 Task: Search round trip flight ticket for 2 adults, 2 infants in seat and 1 infant on lap in first from Lexington: Blue Grass Airport to Laramie: Laramie Regional Airport on 5-3-2023 and return on 5-3-2023. Choice of flights is United. Number of bags: 1 carry on bag and 5 checked bags. Price is upto 30000. Outbound departure time preference is 14:30. Return departure time preference is 23:00.
Action: Mouse moved to (283, 120)
Screenshot: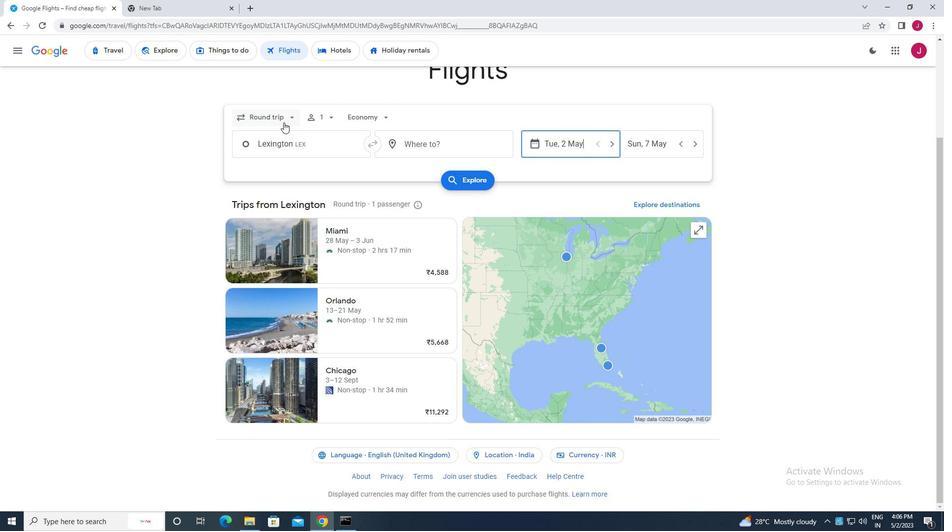 
Action: Mouse pressed left at (283, 120)
Screenshot: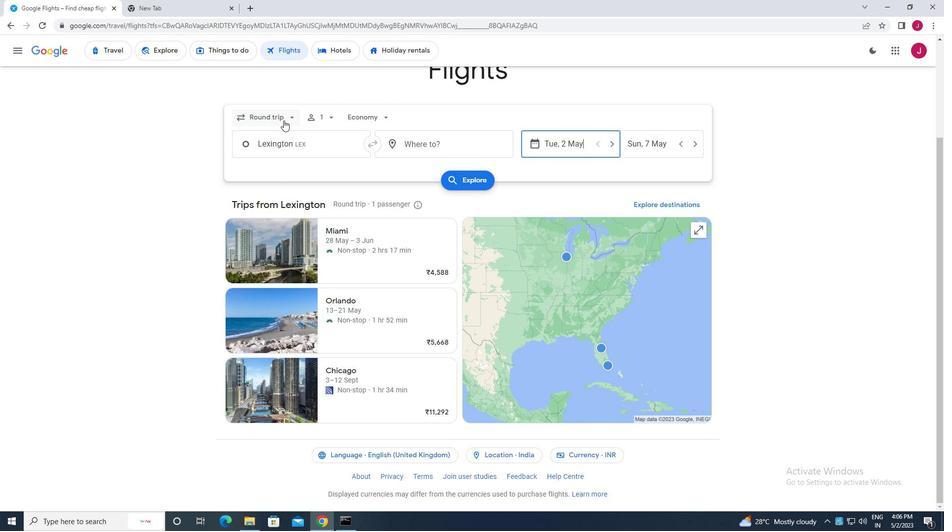 
Action: Mouse moved to (288, 160)
Screenshot: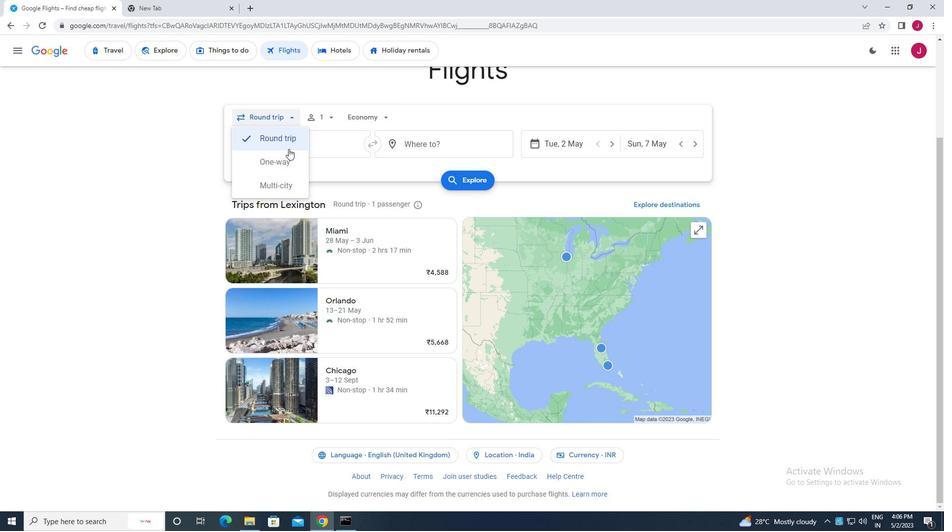 
Action: Mouse pressed left at (288, 160)
Screenshot: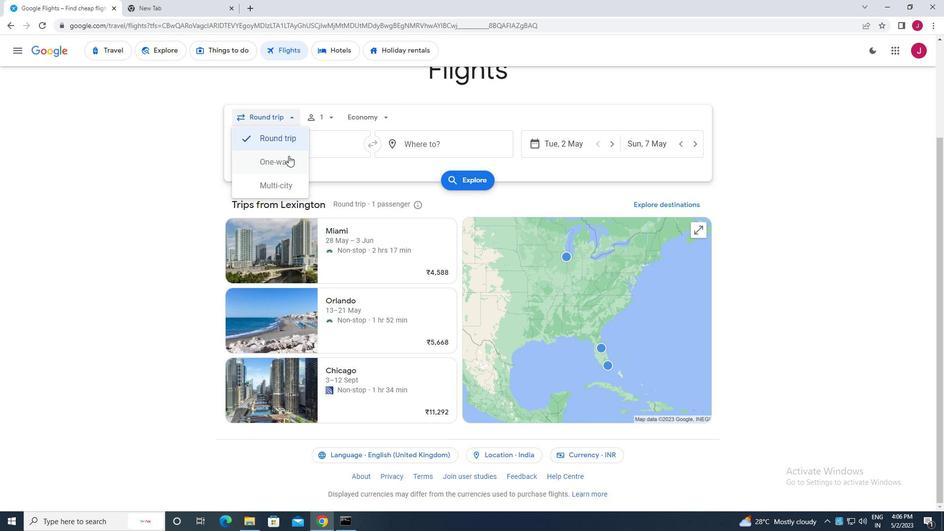 
Action: Mouse moved to (324, 117)
Screenshot: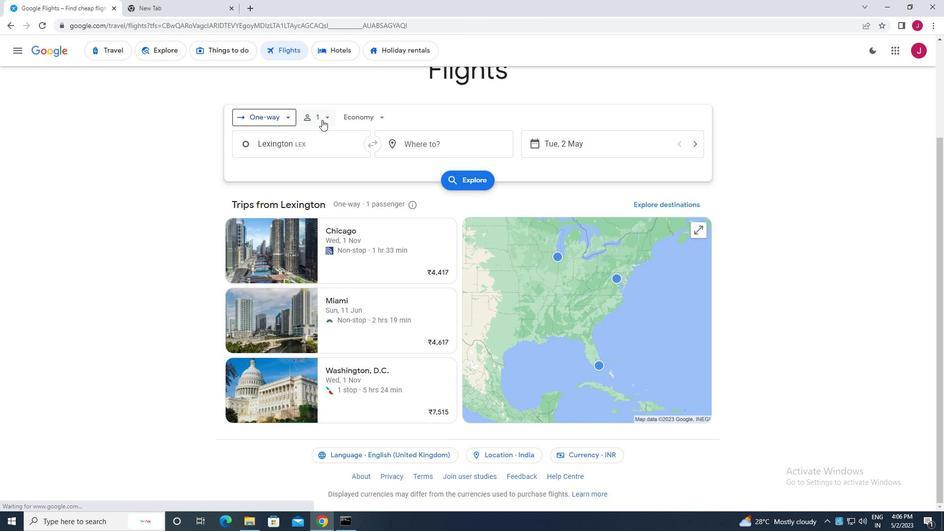 
Action: Mouse pressed left at (324, 117)
Screenshot: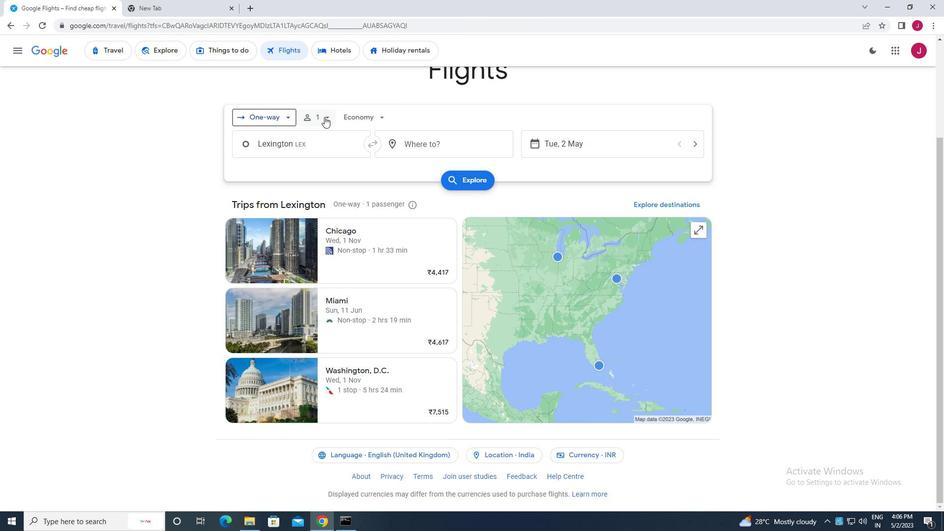 
Action: Mouse moved to (288, 120)
Screenshot: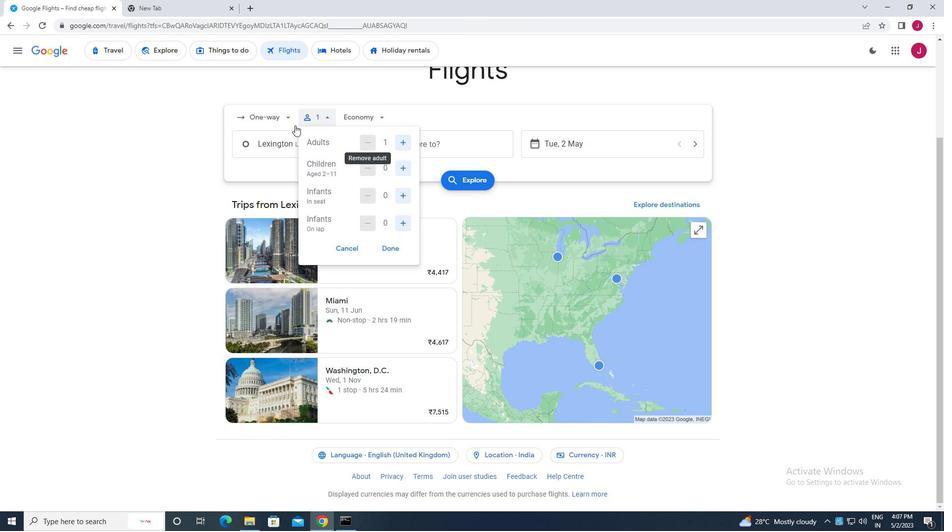 
Action: Mouse pressed left at (288, 120)
Screenshot: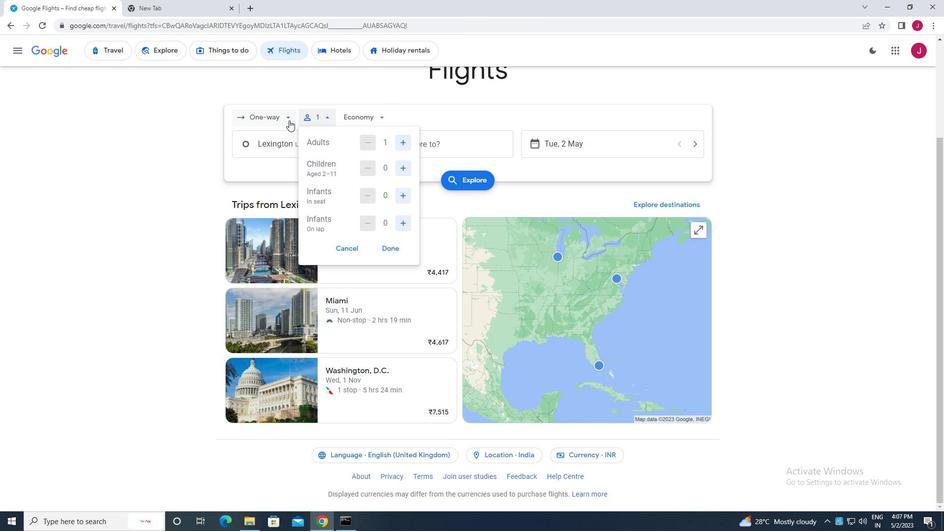 
Action: Mouse moved to (294, 136)
Screenshot: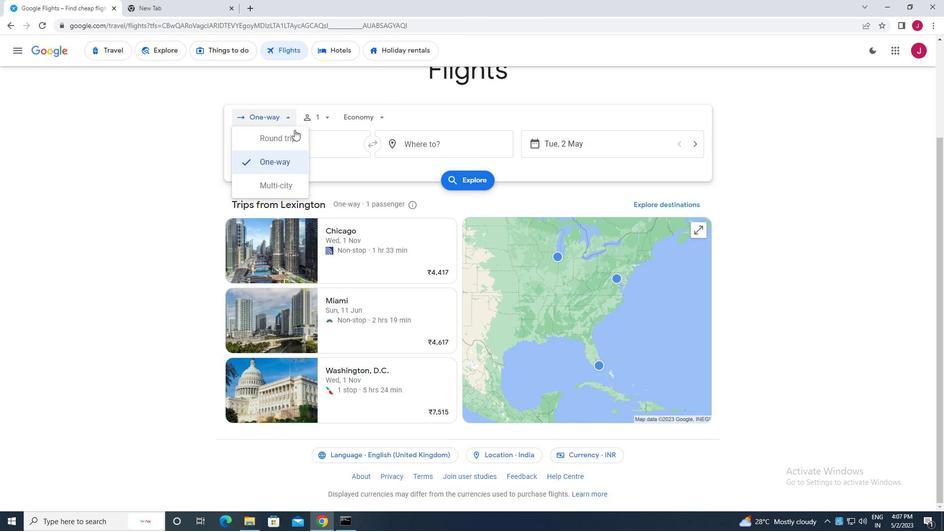 
Action: Mouse pressed left at (294, 136)
Screenshot: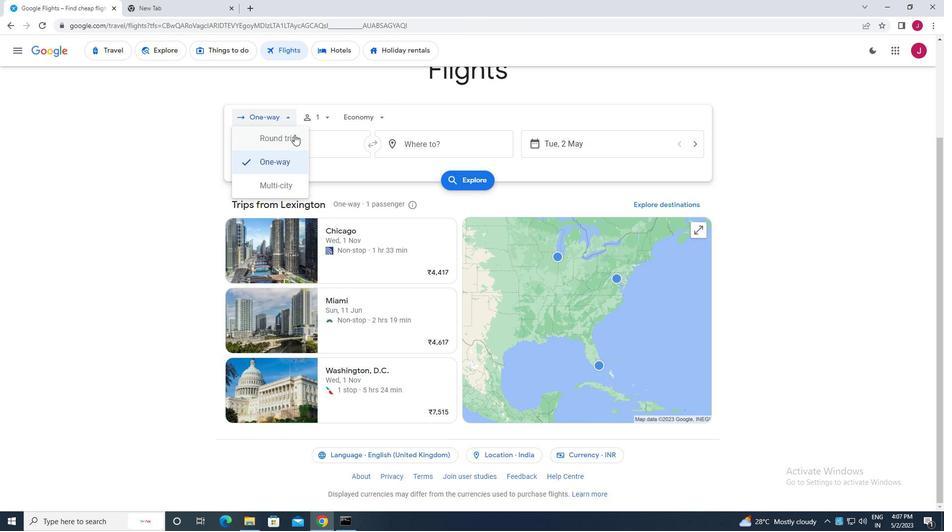 
Action: Mouse moved to (327, 117)
Screenshot: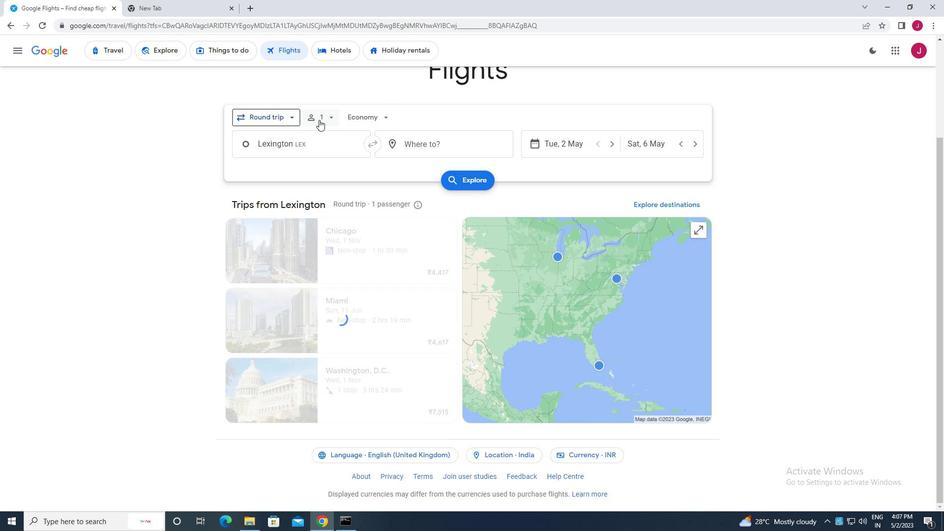 
Action: Mouse pressed left at (327, 117)
Screenshot: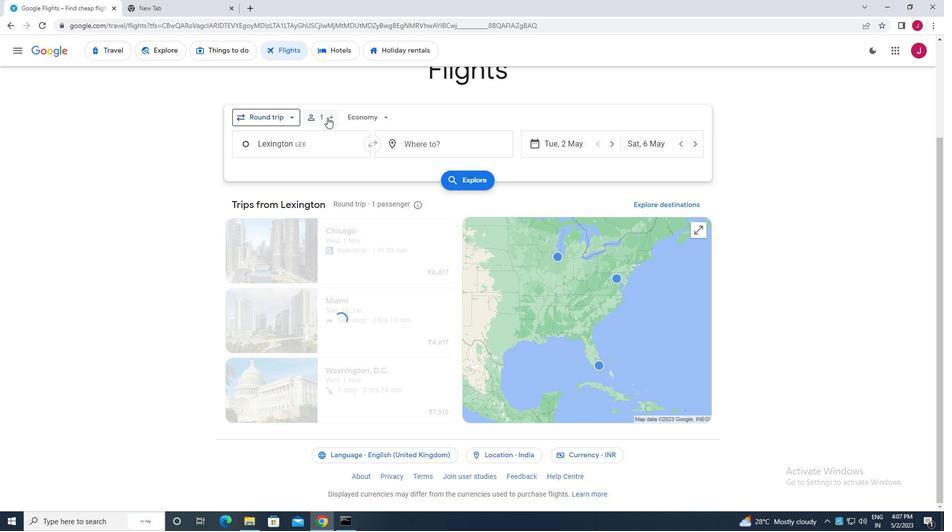 
Action: Mouse moved to (408, 146)
Screenshot: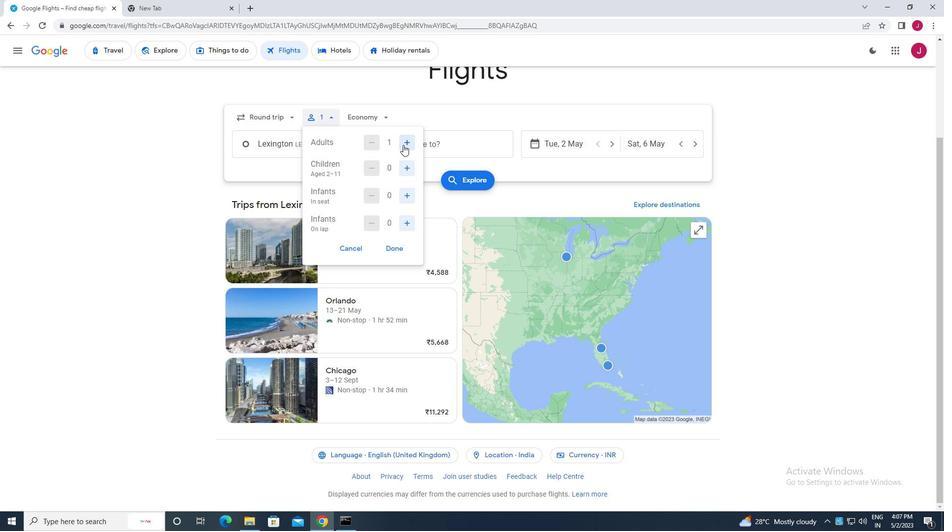 
Action: Mouse pressed left at (408, 146)
Screenshot: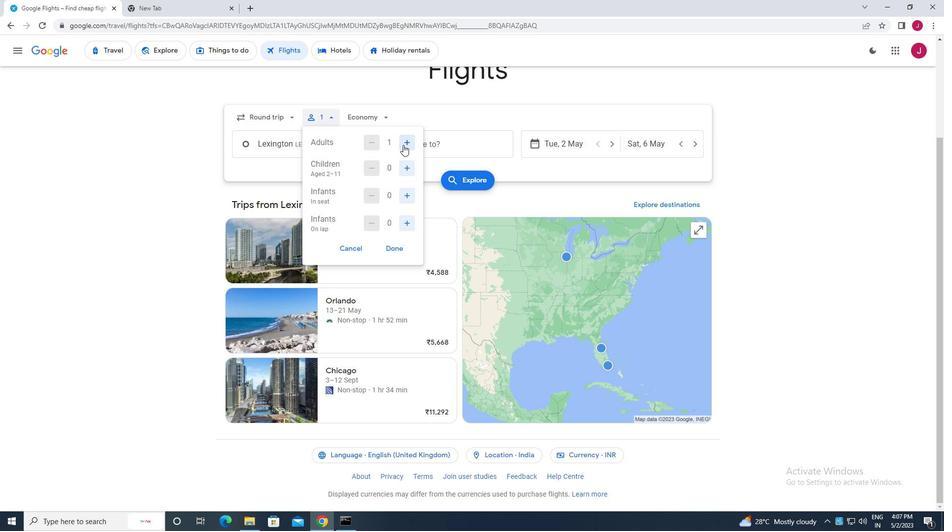 
Action: Mouse moved to (410, 174)
Screenshot: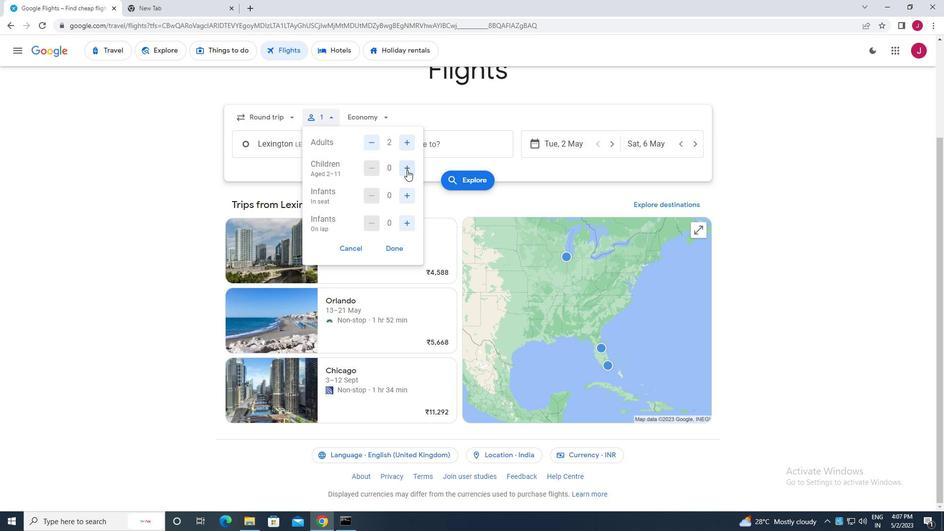 
Action: Mouse pressed left at (410, 174)
Screenshot: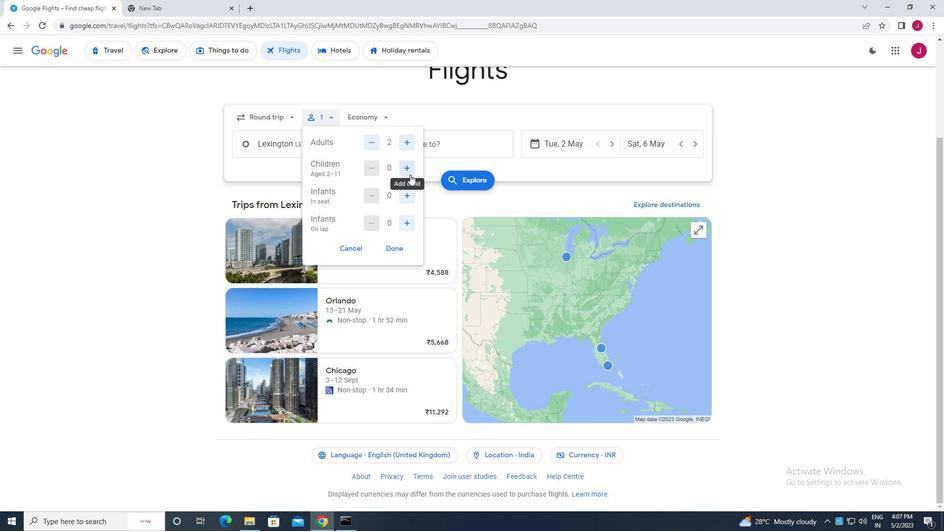 
Action: Mouse moved to (372, 169)
Screenshot: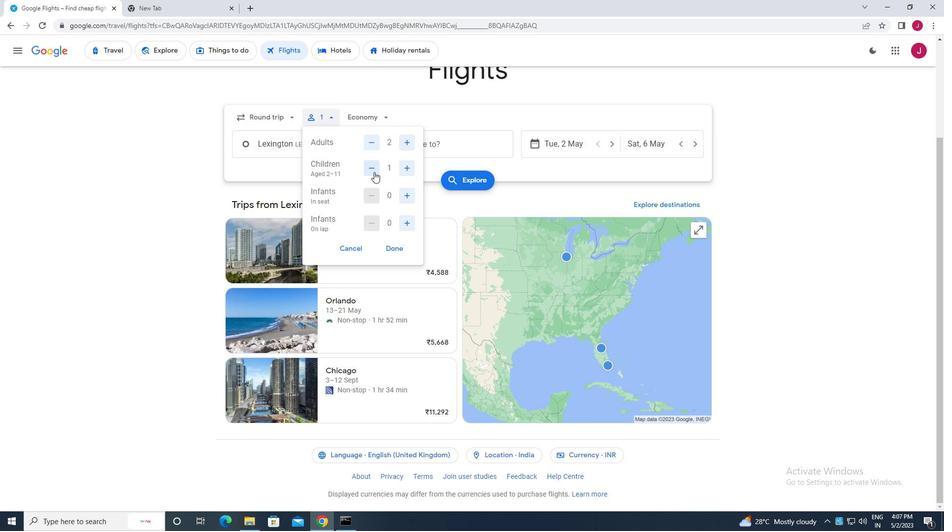 
Action: Mouse pressed left at (372, 169)
Screenshot: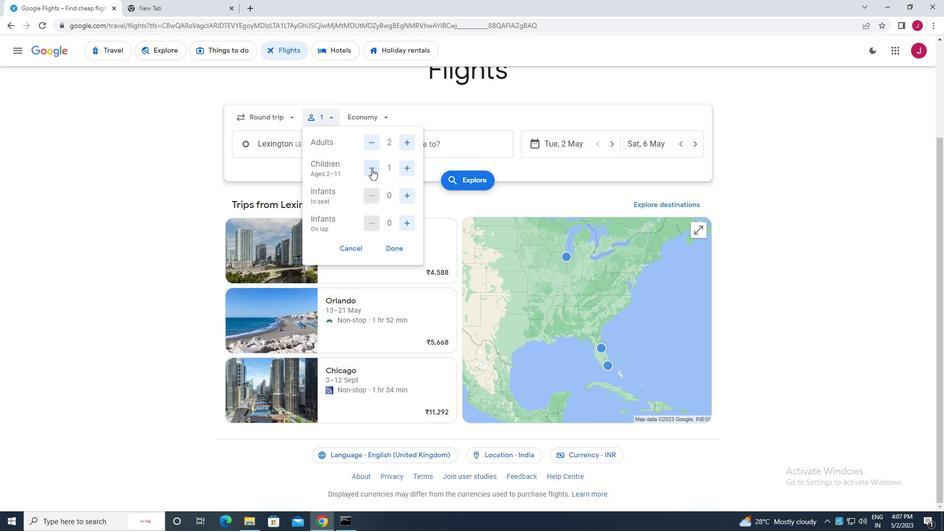 
Action: Mouse moved to (405, 192)
Screenshot: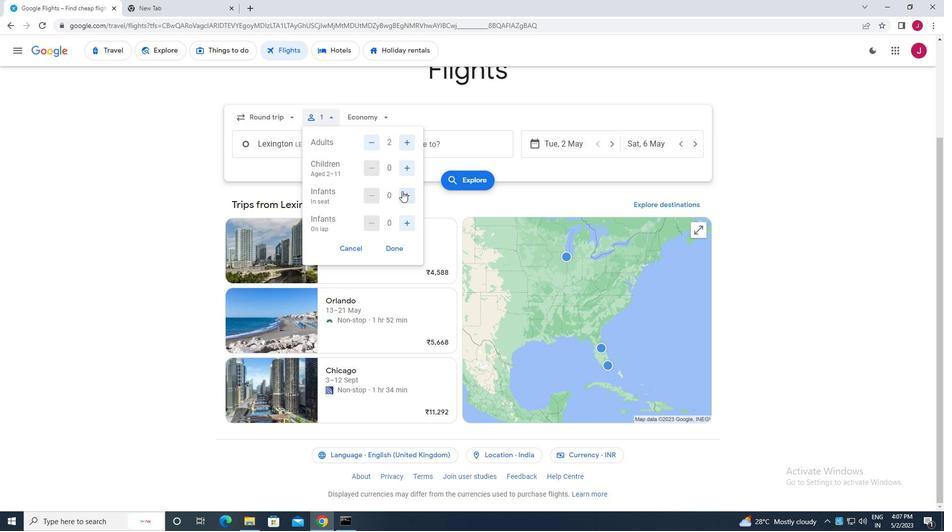 
Action: Mouse pressed left at (405, 192)
Screenshot: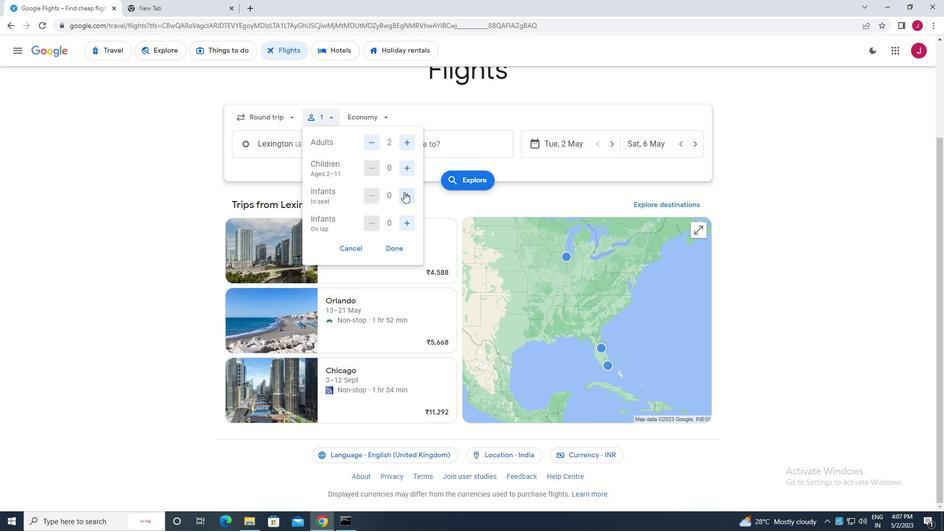 
Action: Mouse pressed left at (405, 192)
Screenshot: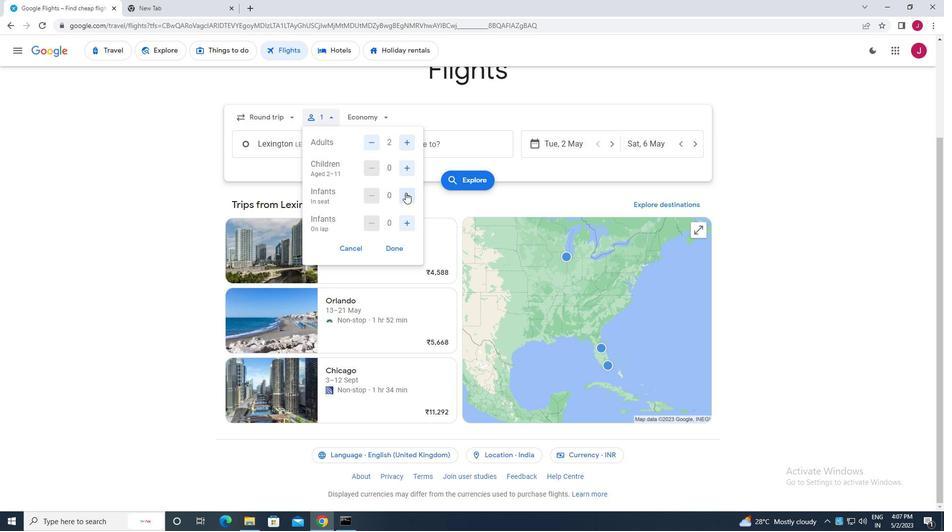 
Action: Mouse moved to (405, 221)
Screenshot: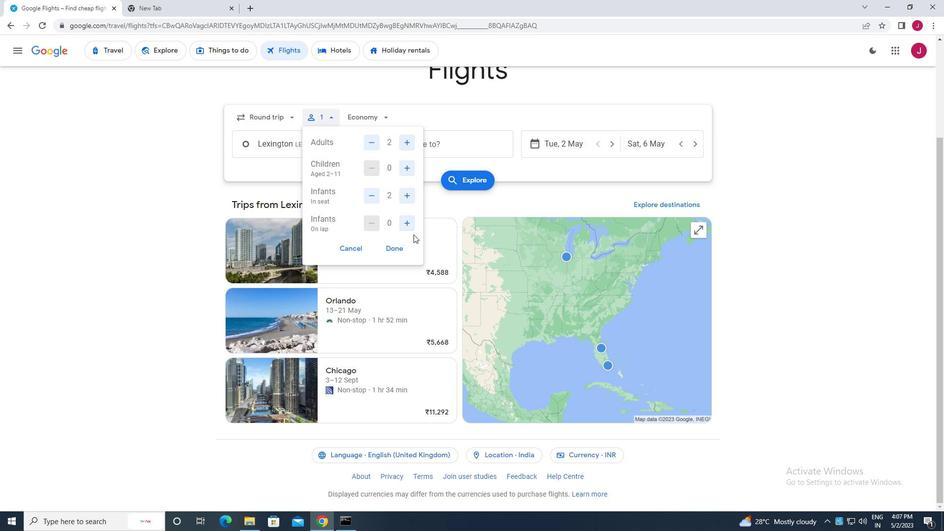 
Action: Mouse pressed left at (405, 221)
Screenshot: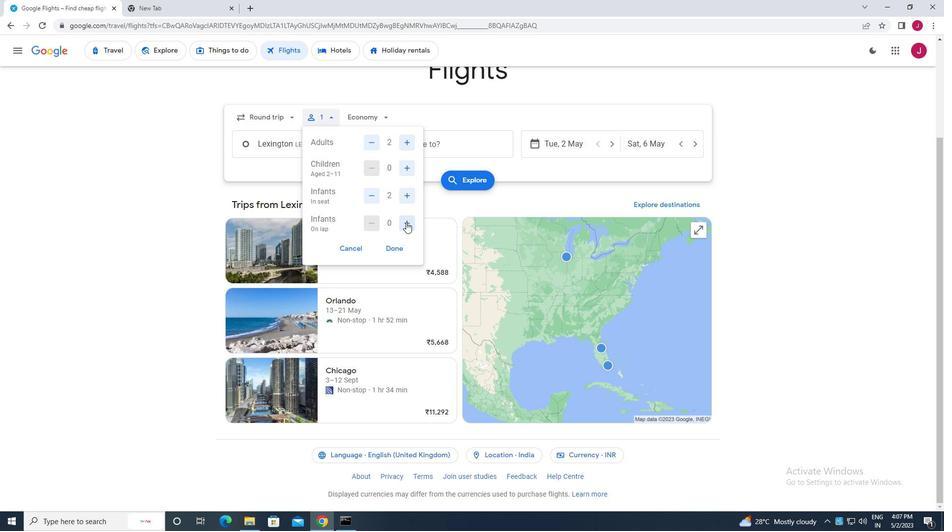 
Action: Mouse moved to (395, 249)
Screenshot: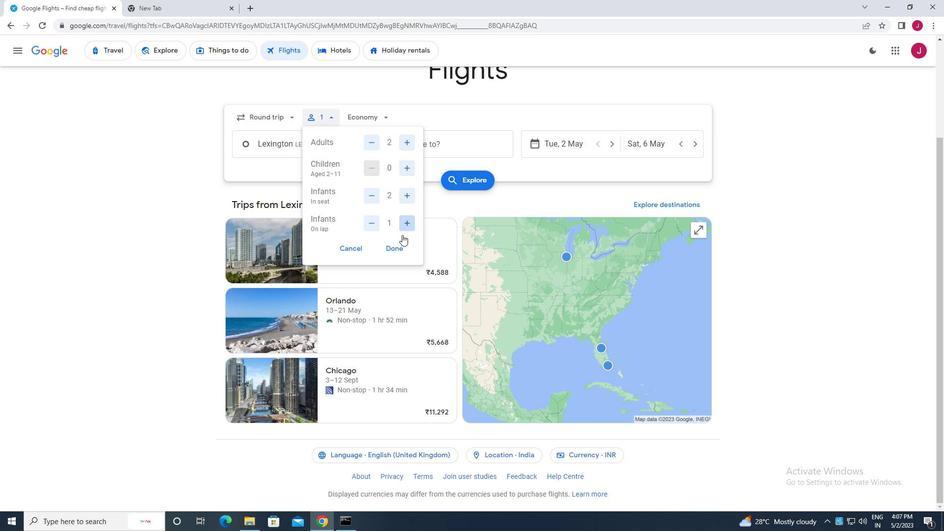 
Action: Mouse pressed left at (395, 249)
Screenshot: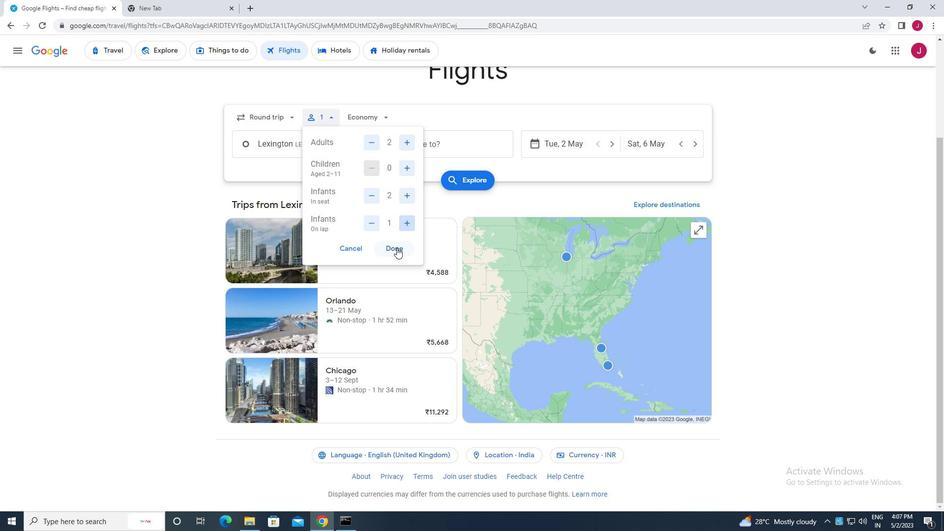 
Action: Mouse moved to (380, 120)
Screenshot: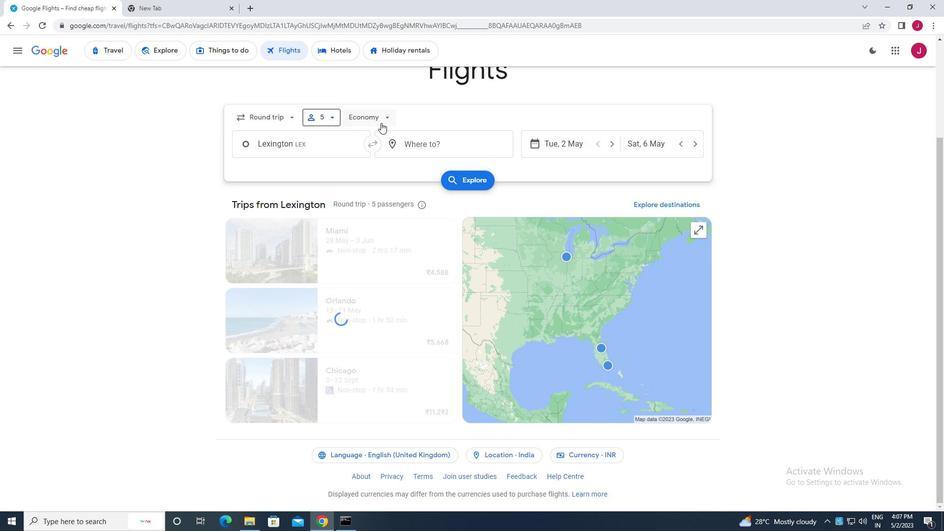 
Action: Mouse pressed left at (380, 120)
Screenshot: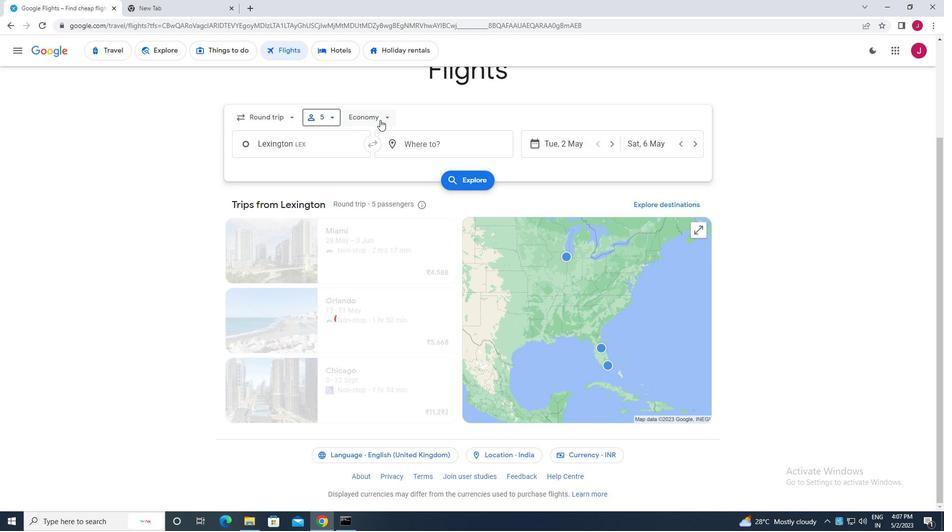 
Action: Mouse moved to (379, 214)
Screenshot: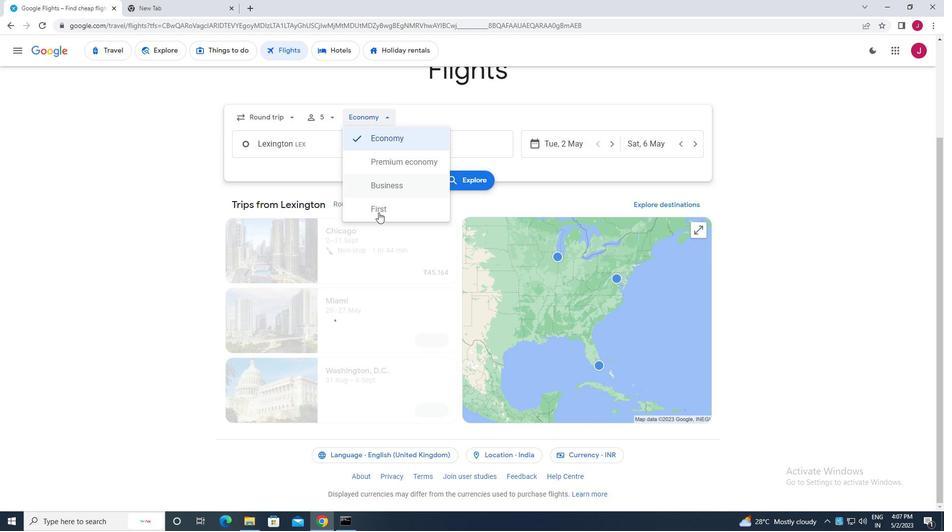 
Action: Mouse pressed left at (379, 214)
Screenshot: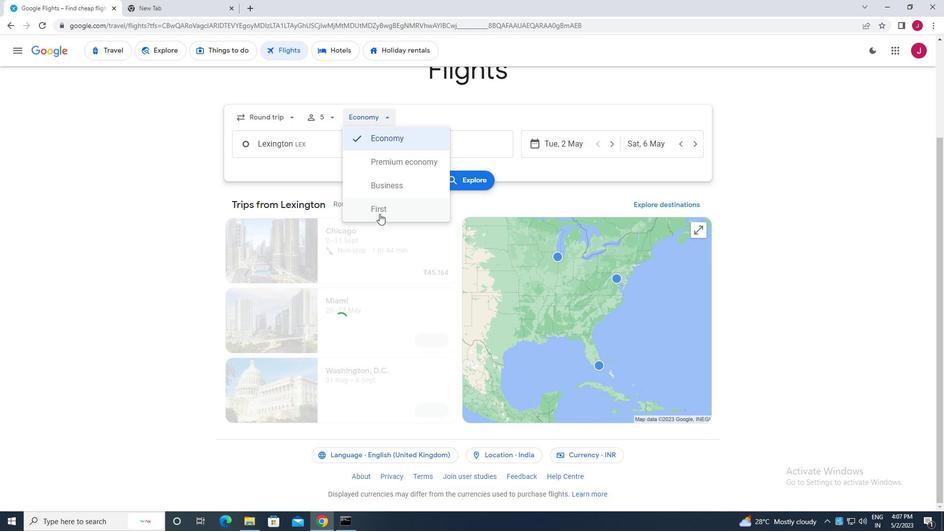 
Action: Mouse moved to (331, 146)
Screenshot: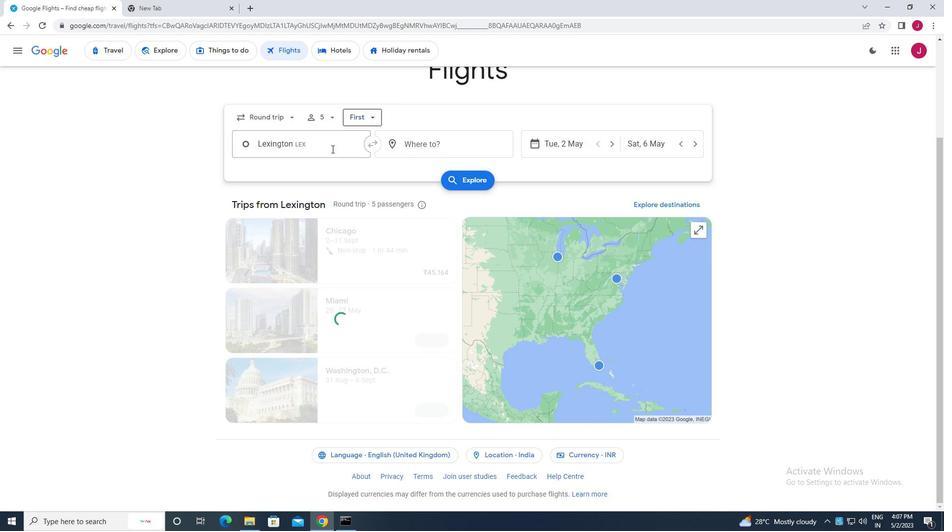 
Action: Mouse pressed left at (331, 146)
Screenshot: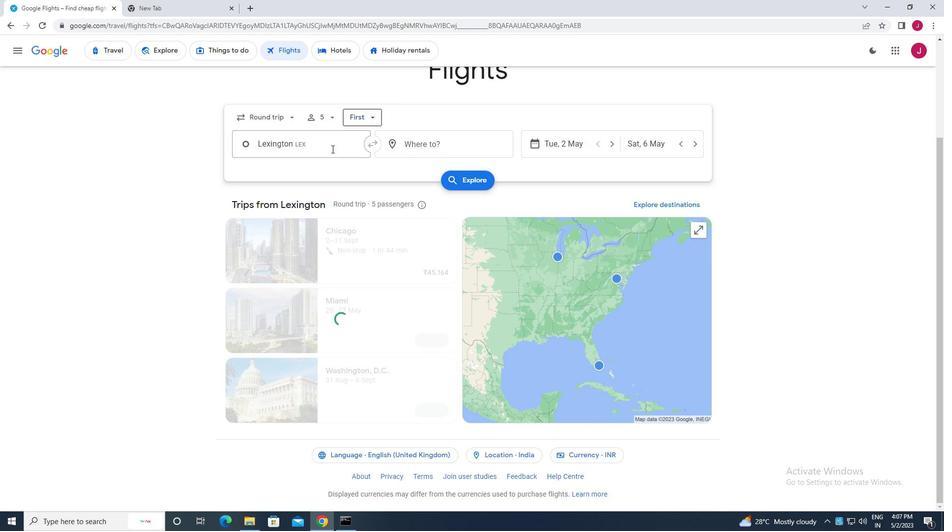 
Action: Key pressed lexington
Screenshot: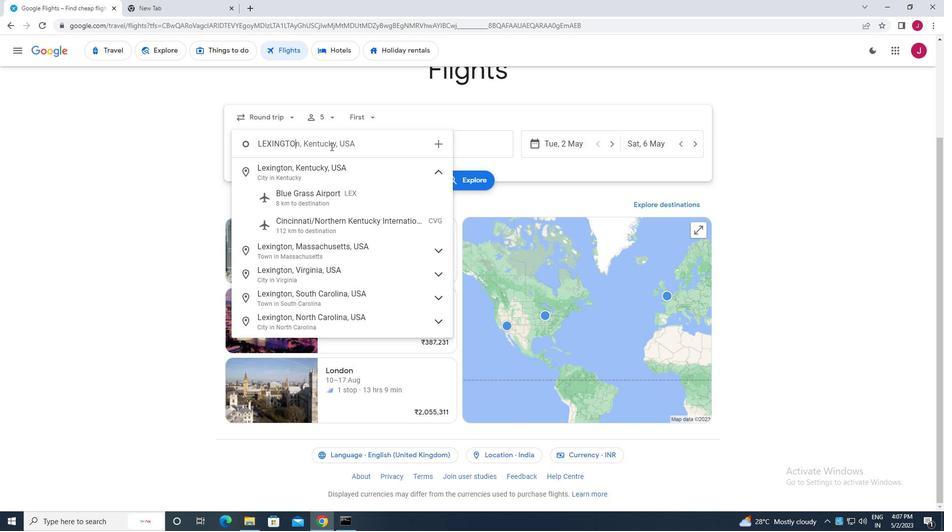 
Action: Mouse moved to (335, 194)
Screenshot: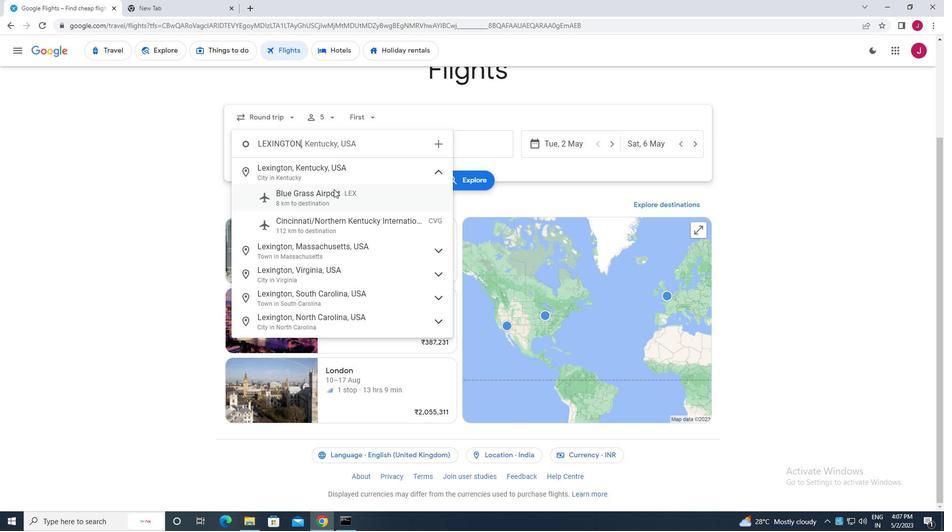 
Action: Mouse pressed left at (335, 194)
Screenshot: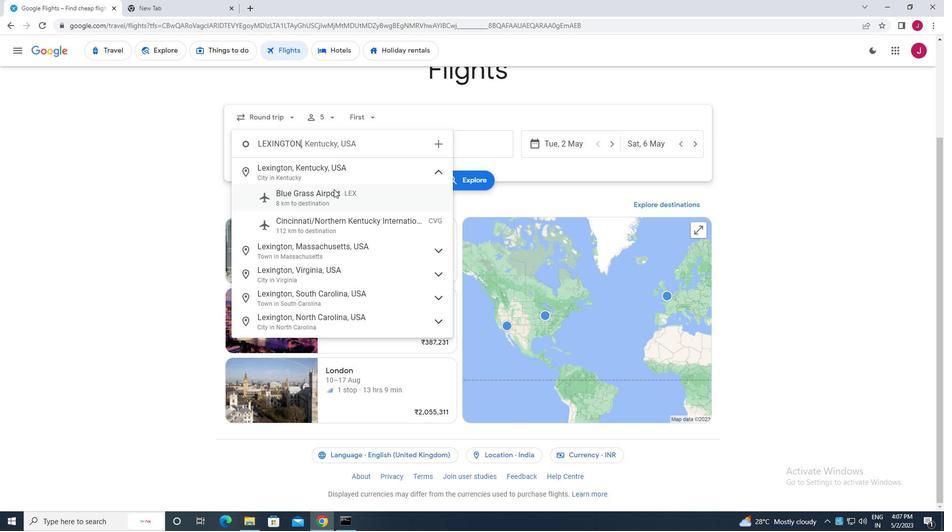 
Action: Mouse moved to (464, 144)
Screenshot: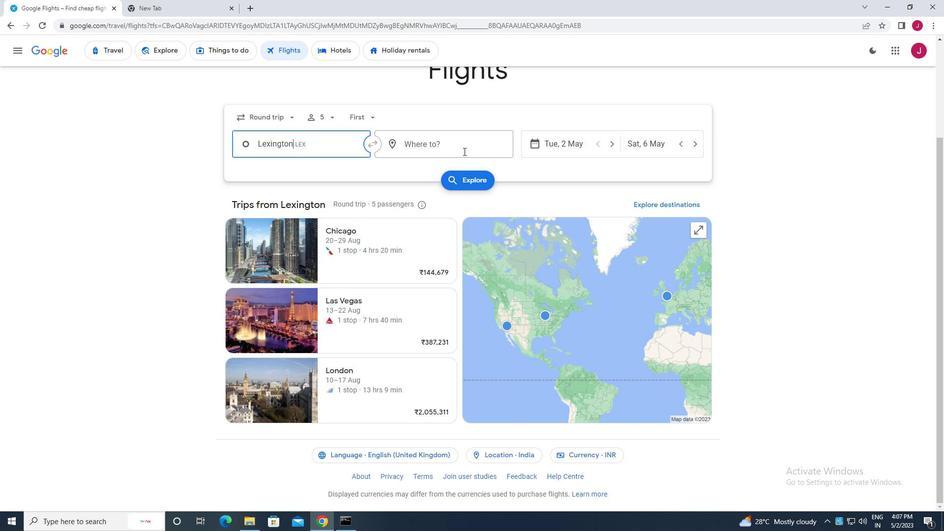 
Action: Mouse pressed left at (464, 144)
Screenshot: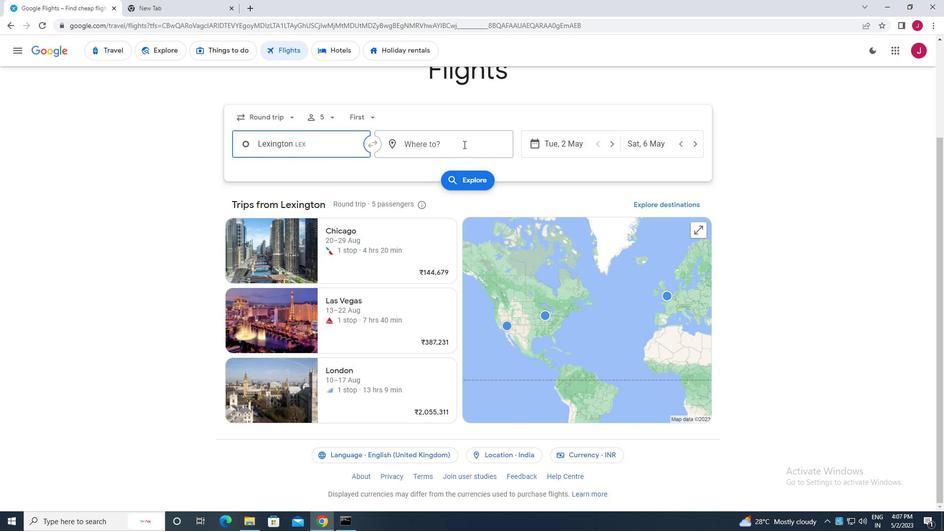 
Action: Key pressed laram
Screenshot: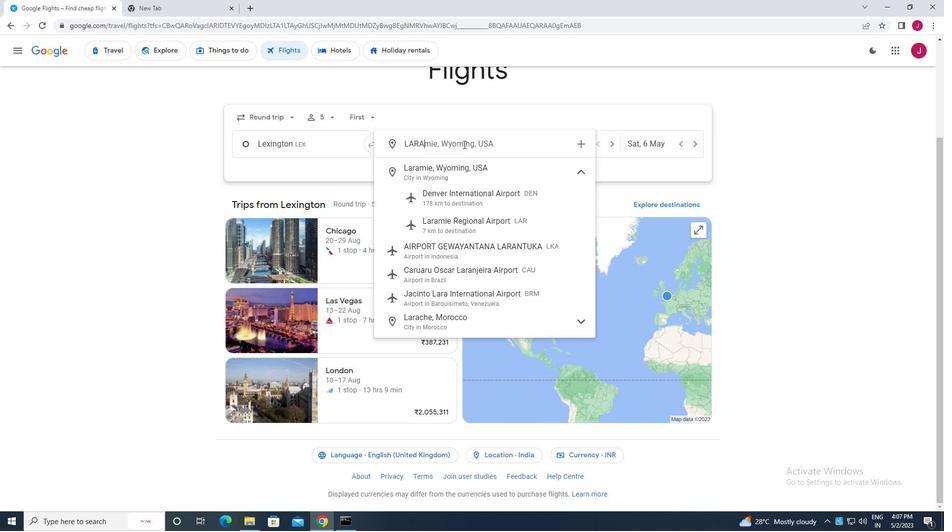 
Action: Mouse moved to (478, 223)
Screenshot: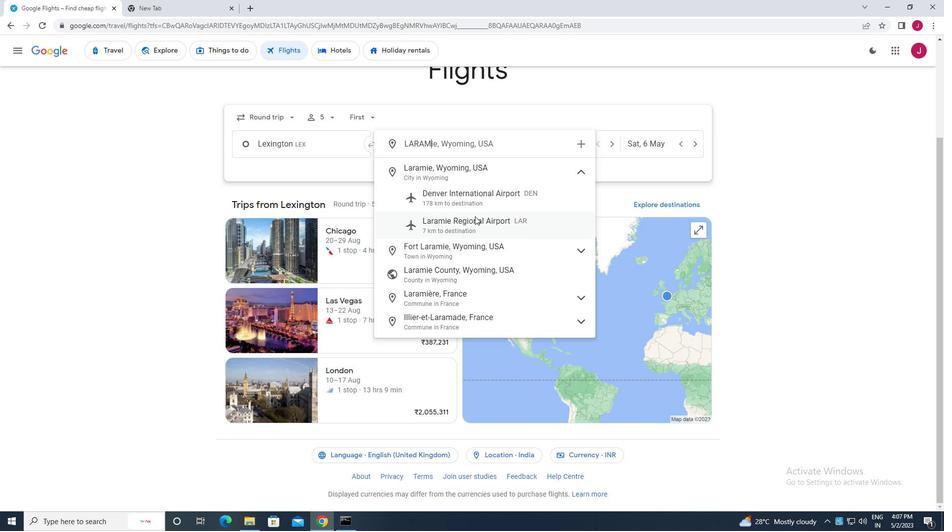 
Action: Mouse pressed left at (478, 223)
Screenshot: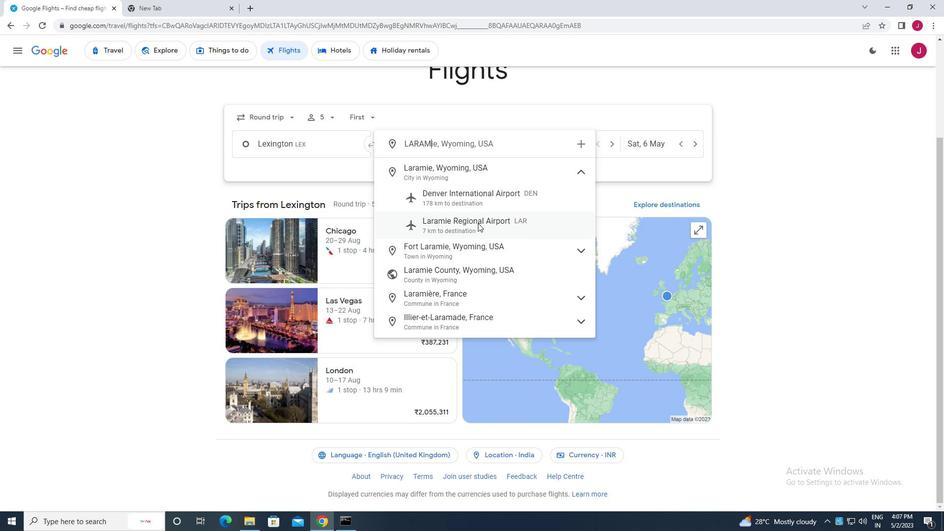 
Action: Mouse moved to (561, 149)
Screenshot: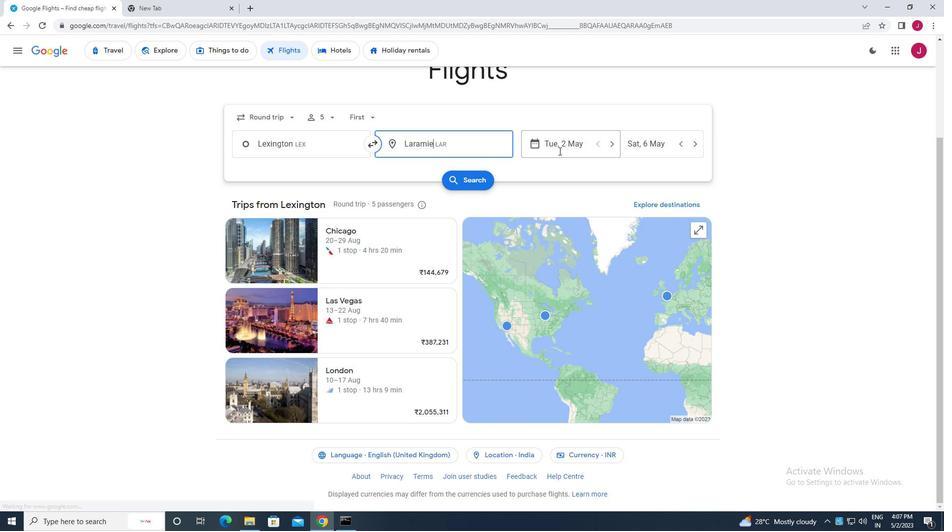 
Action: Mouse pressed left at (561, 149)
Screenshot: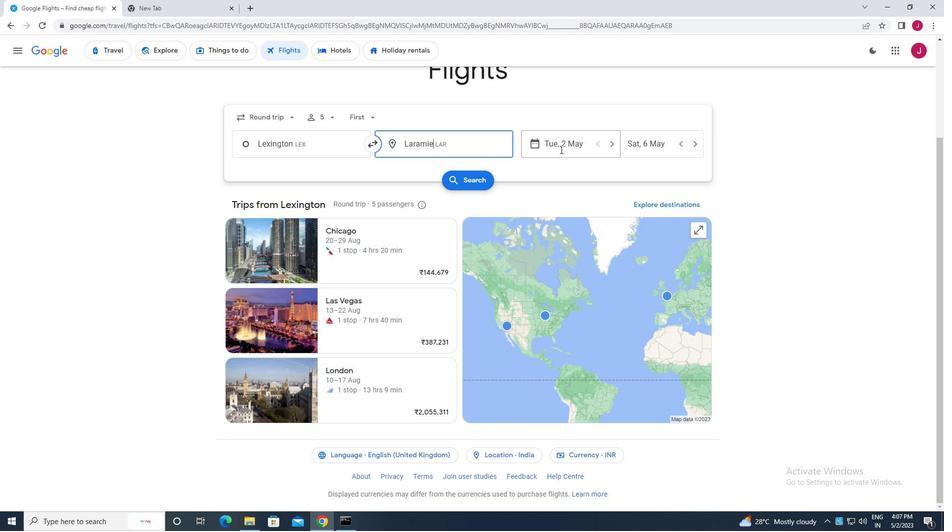 
Action: Mouse moved to (426, 219)
Screenshot: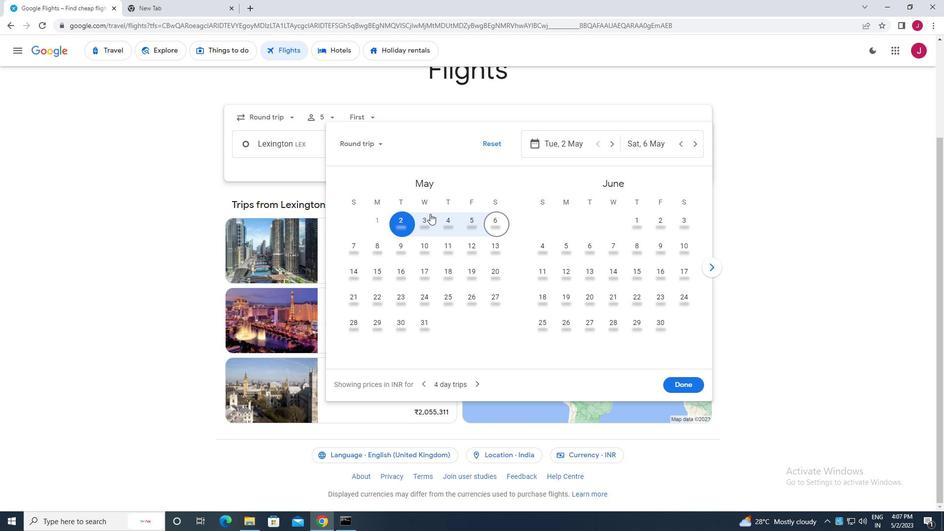 
Action: Mouse pressed left at (426, 219)
Screenshot: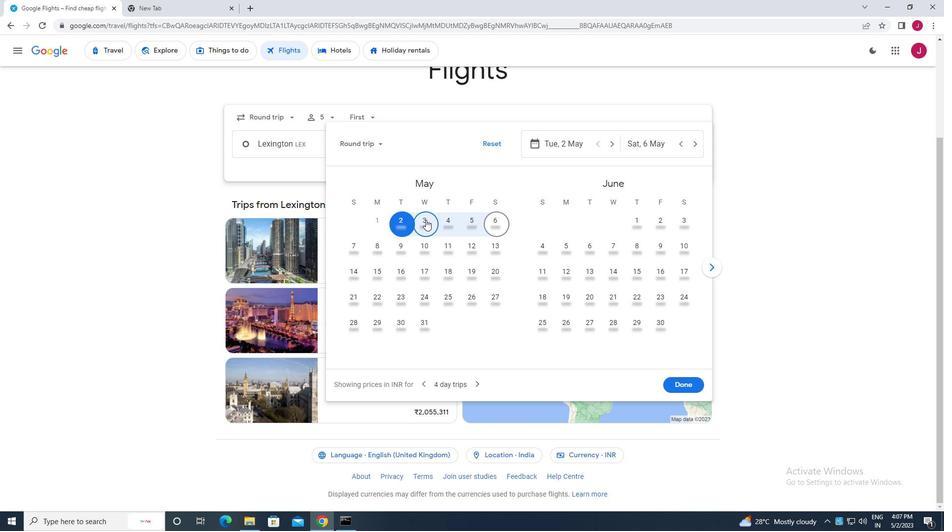 
Action: Mouse pressed left at (426, 219)
Screenshot: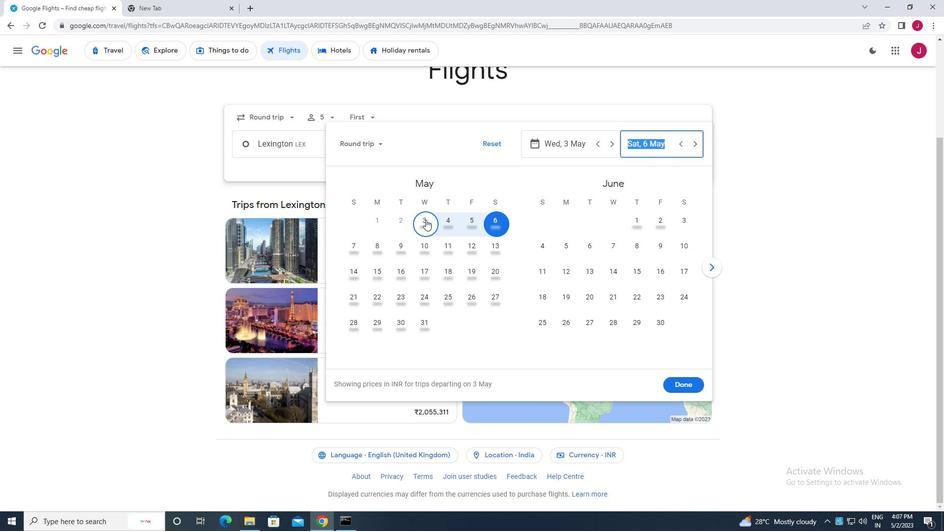 
Action: Mouse moved to (682, 387)
Screenshot: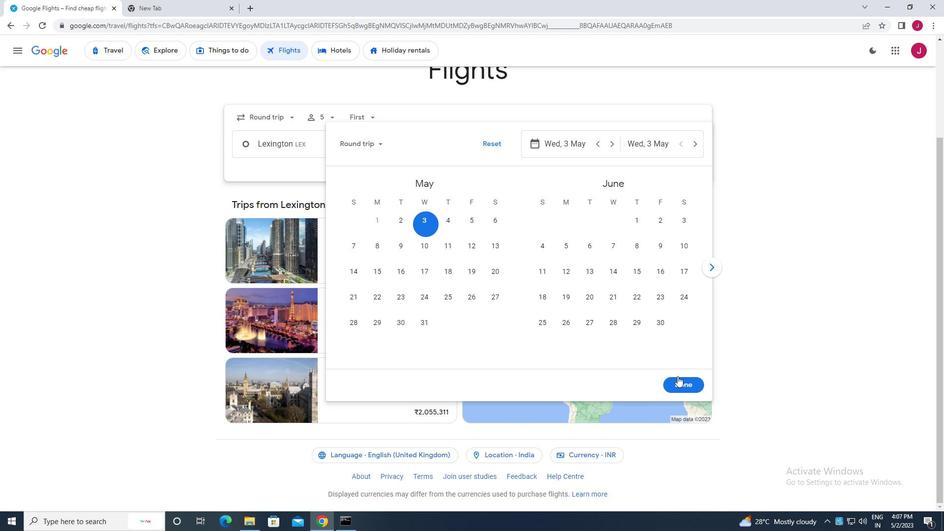 
Action: Mouse pressed left at (682, 387)
Screenshot: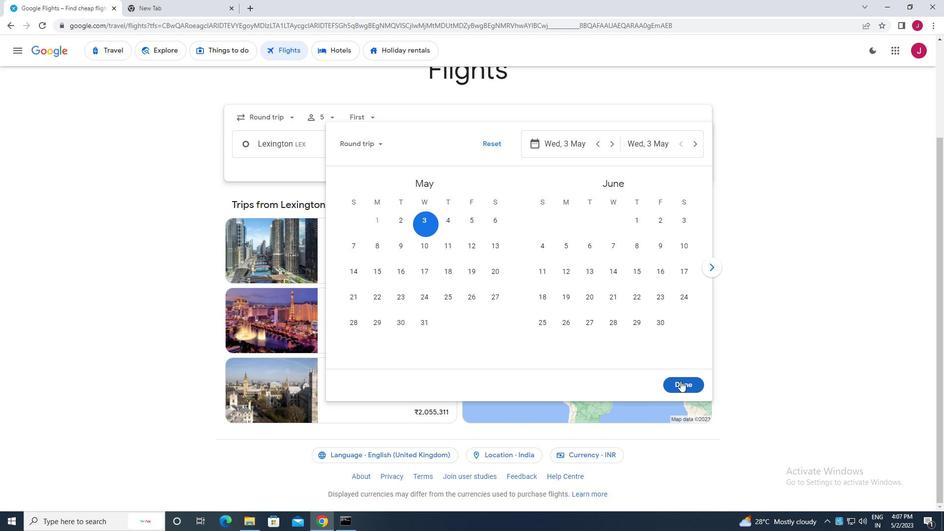 
Action: Mouse moved to (484, 181)
Screenshot: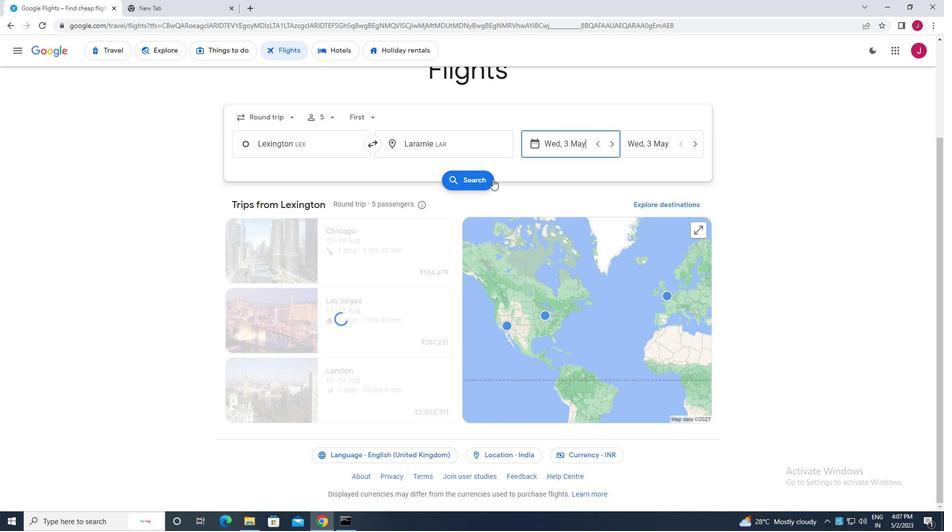 
Action: Mouse pressed left at (484, 181)
Screenshot: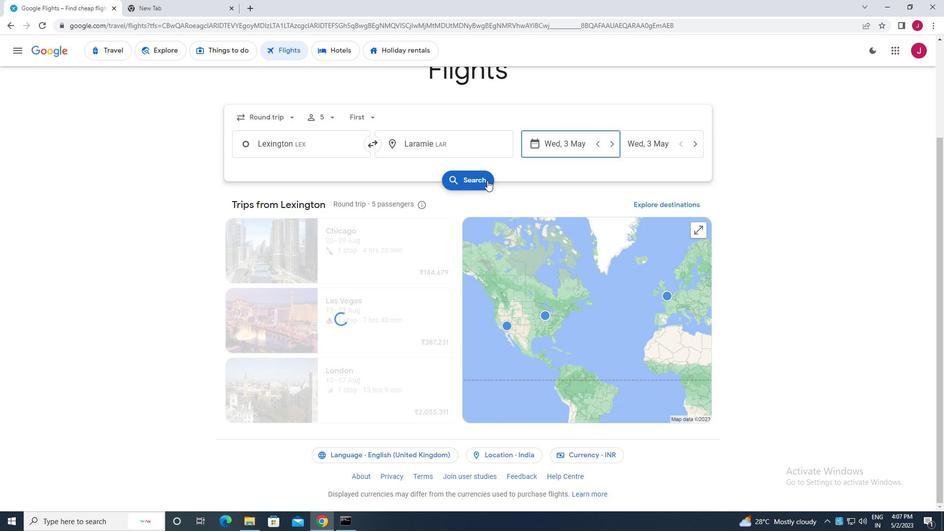 
Action: Mouse moved to (257, 140)
Screenshot: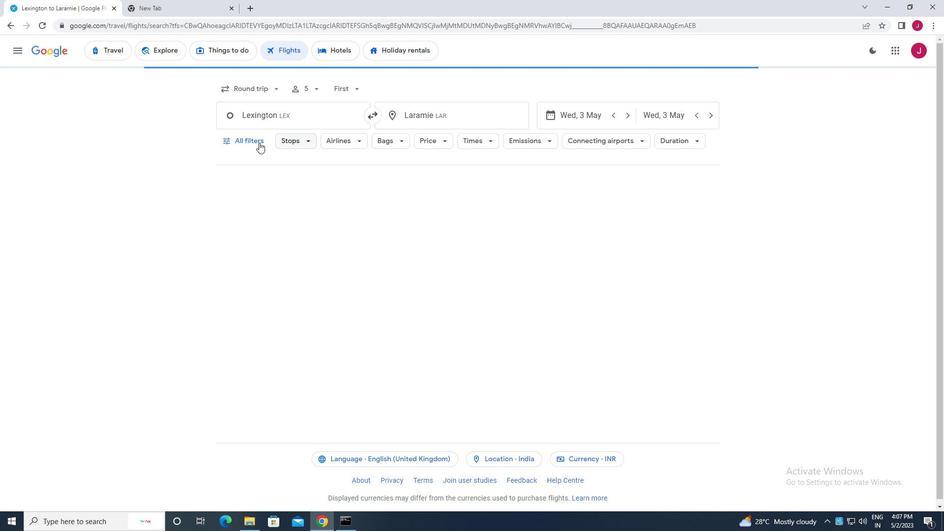 
Action: Mouse pressed left at (257, 140)
Screenshot: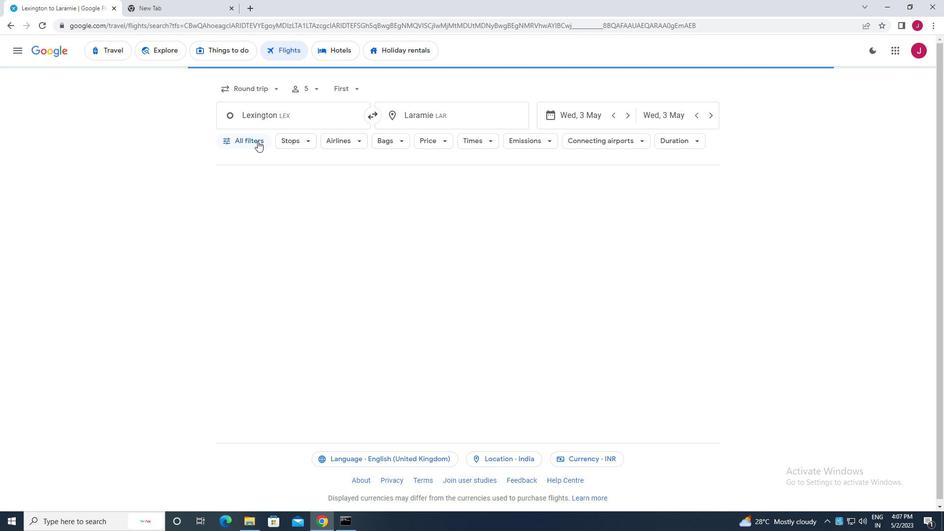 
Action: Mouse moved to (300, 236)
Screenshot: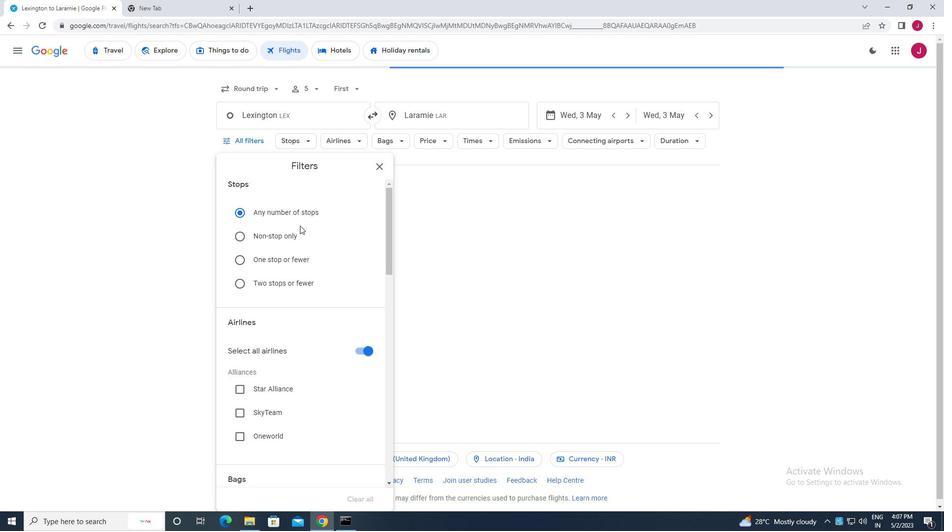 
Action: Mouse scrolled (300, 236) with delta (0, 0)
Screenshot: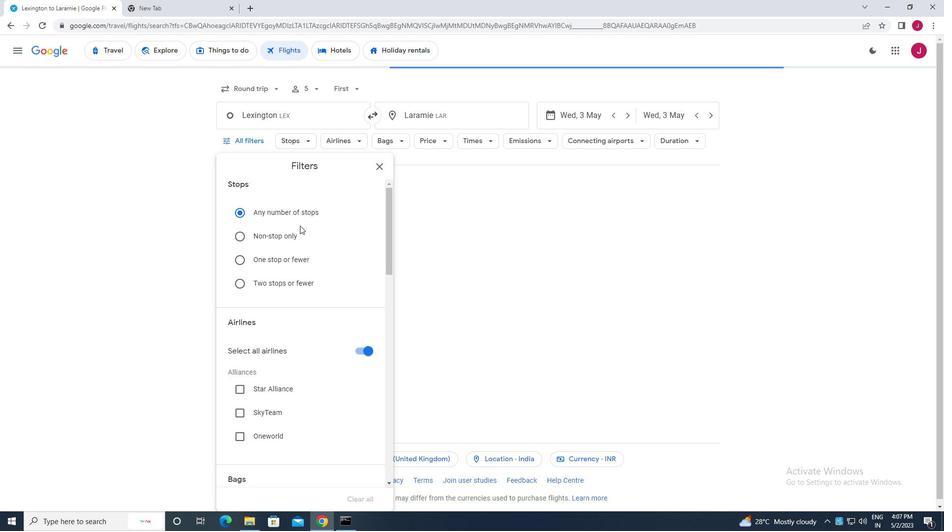 
Action: Mouse moved to (301, 239)
Screenshot: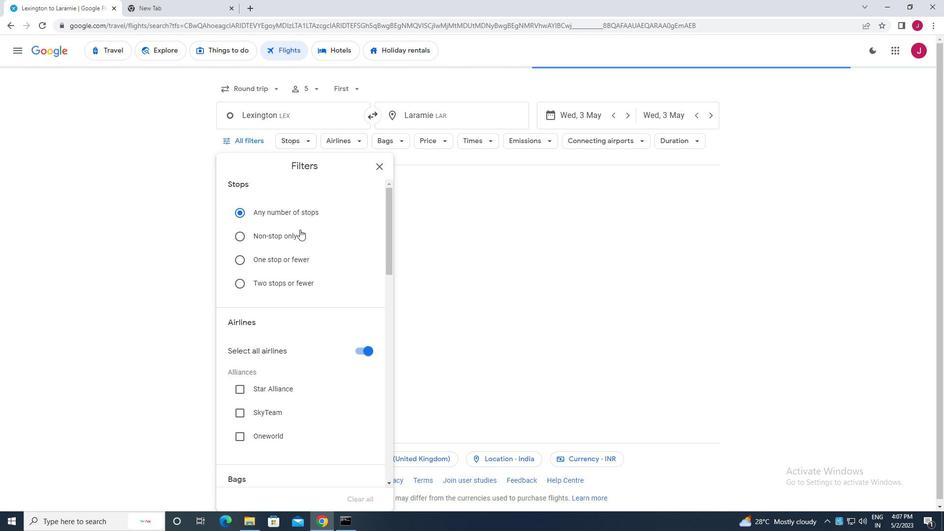 
Action: Mouse scrolled (301, 239) with delta (0, 0)
Screenshot: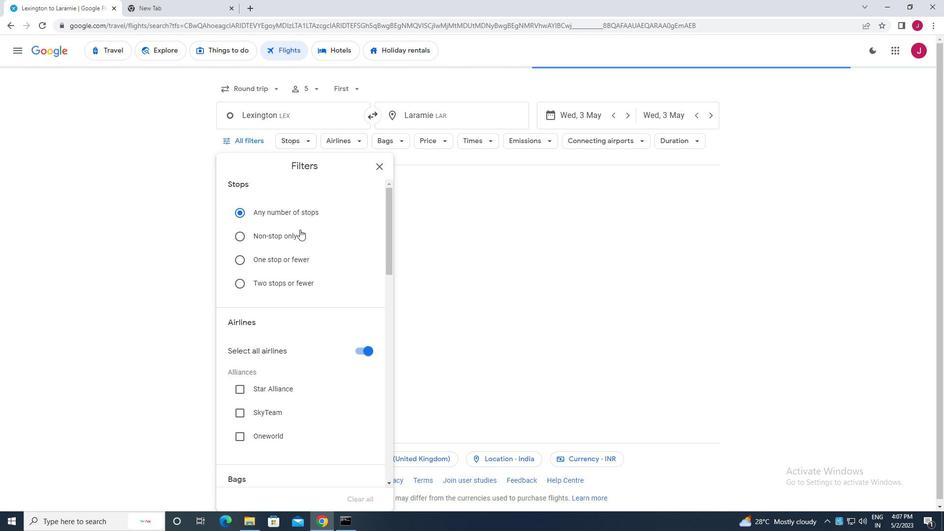 
Action: Mouse scrolled (301, 239) with delta (0, 0)
Screenshot: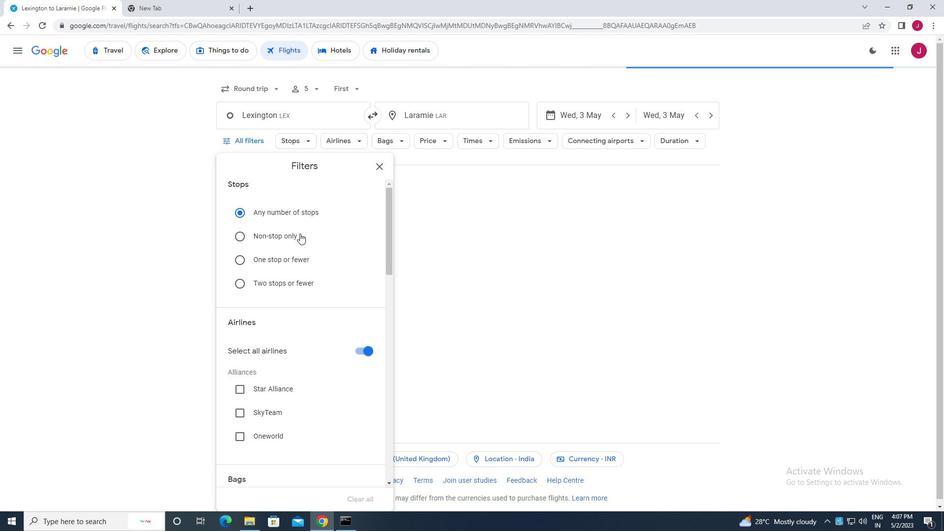 
Action: Mouse moved to (363, 203)
Screenshot: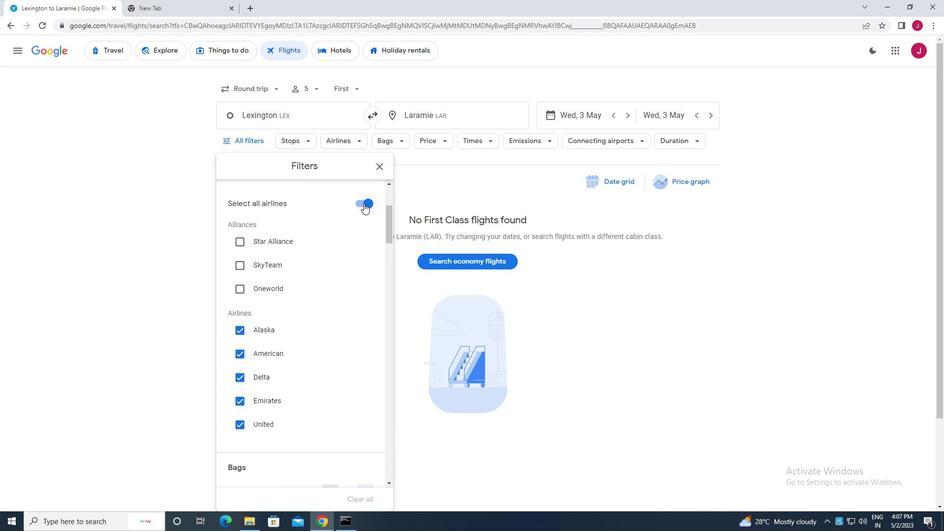 
Action: Mouse pressed left at (363, 203)
Screenshot: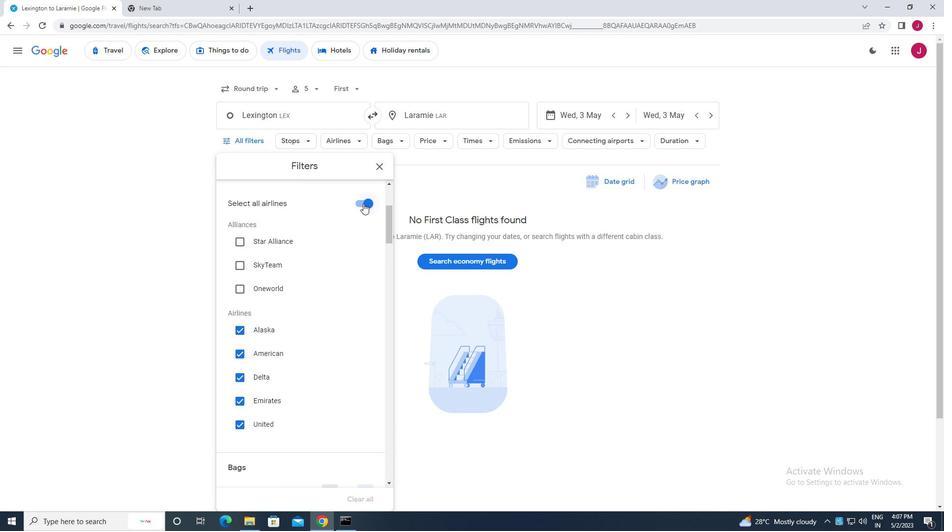 
Action: Mouse moved to (300, 257)
Screenshot: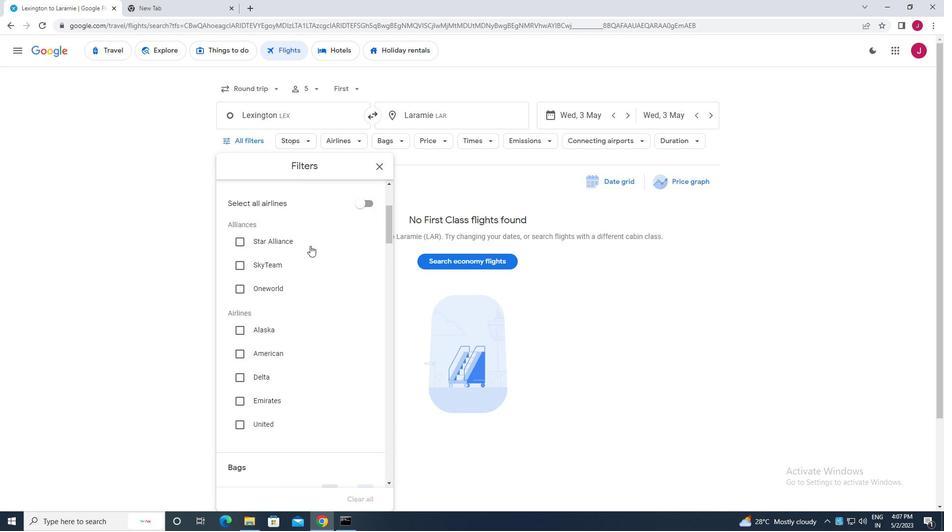 
Action: Mouse scrolled (300, 256) with delta (0, 0)
Screenshot: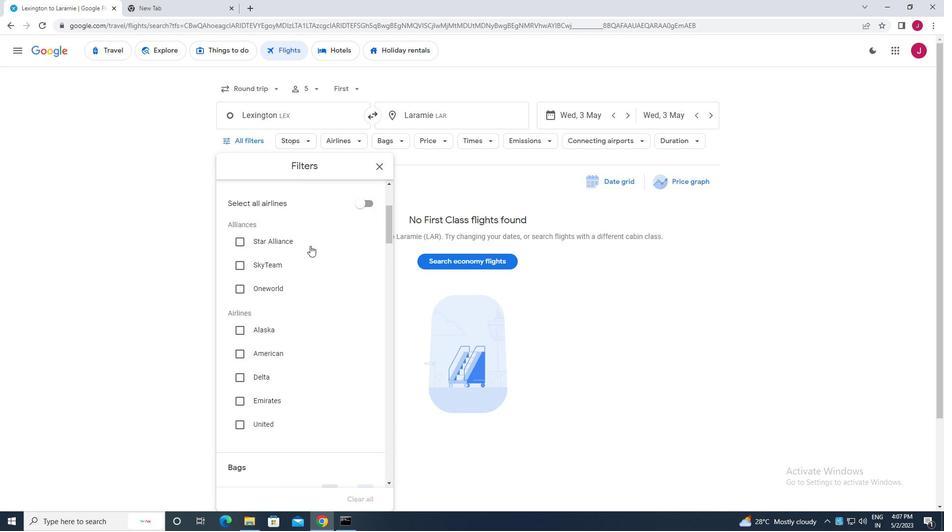 
Action: Mouse moved to (300, 257)
Screenshot: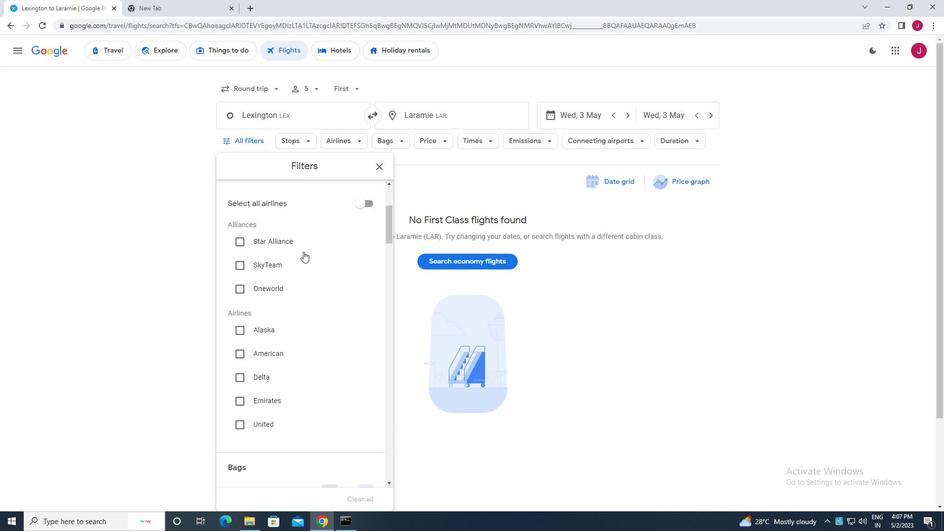 
Action: Mouse scrolled (300, 256) with delta (0, 0)
Screenshot: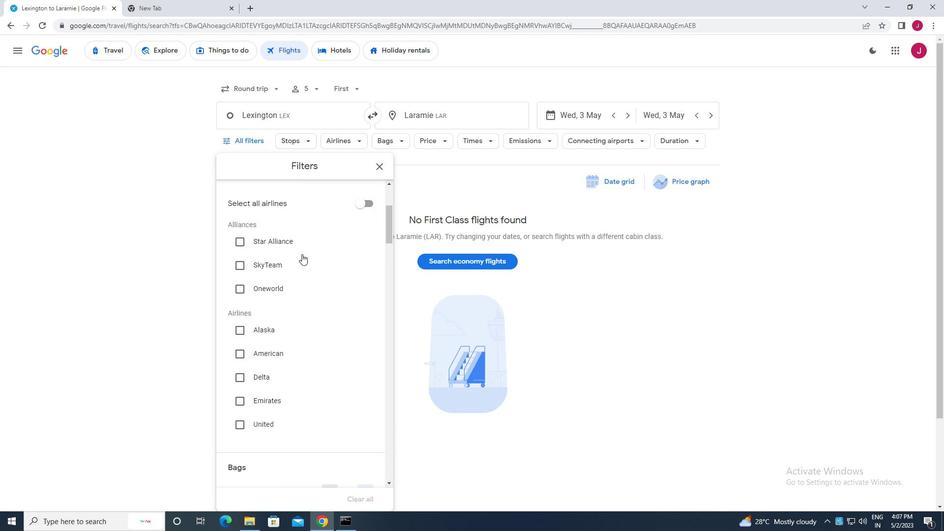 
Action: Mouse moved to (241, 323)
Screenshot: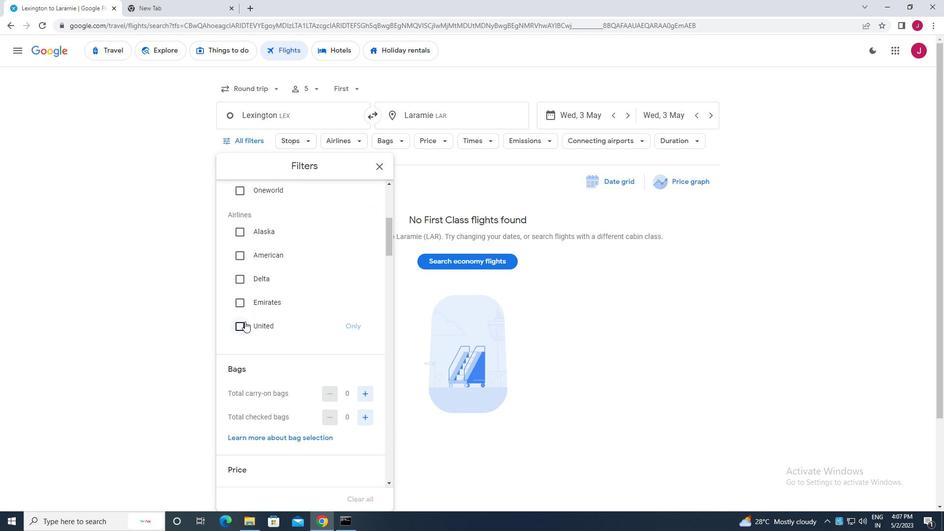 
Action: Mouse pressed left at (241, 323)
Screenshot: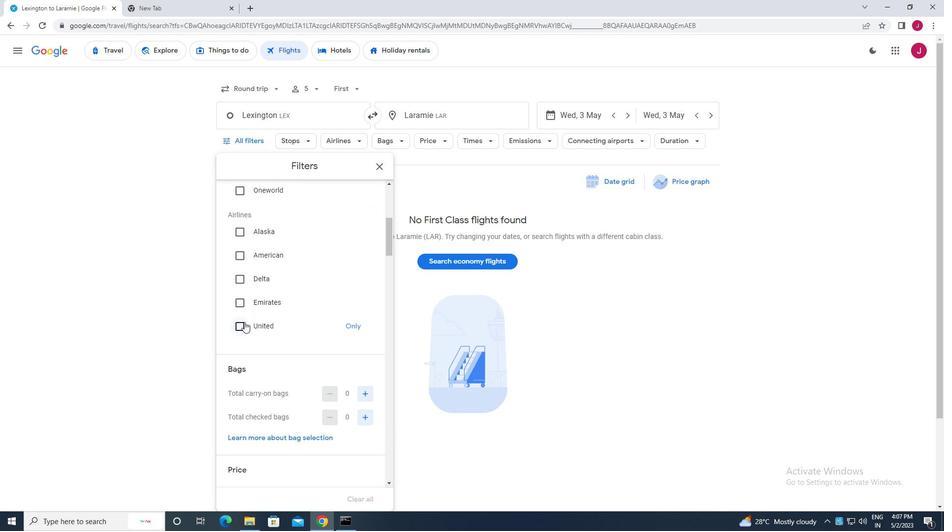 
Action: Mouse moved to (307, 310)
Screenshot: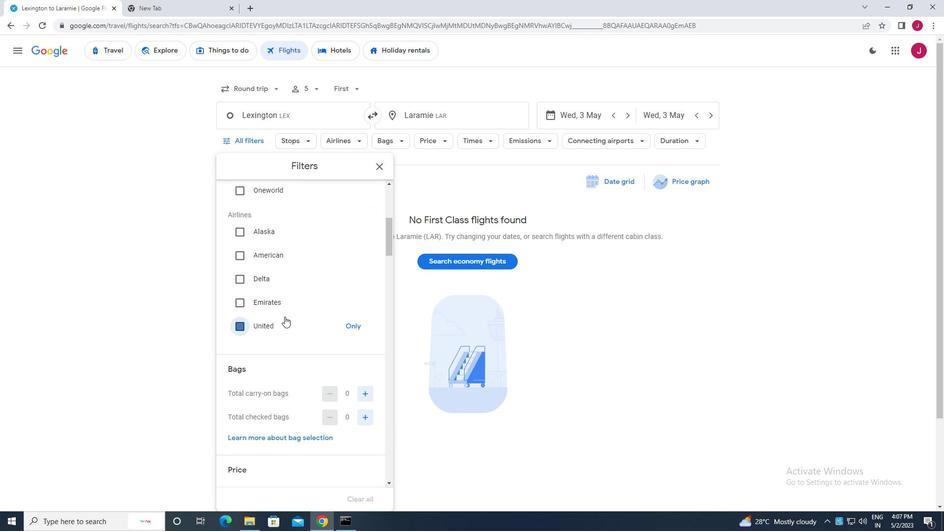 
Action: Mouse scrolled (307, 310) with delta (0, 0)
Screenshot: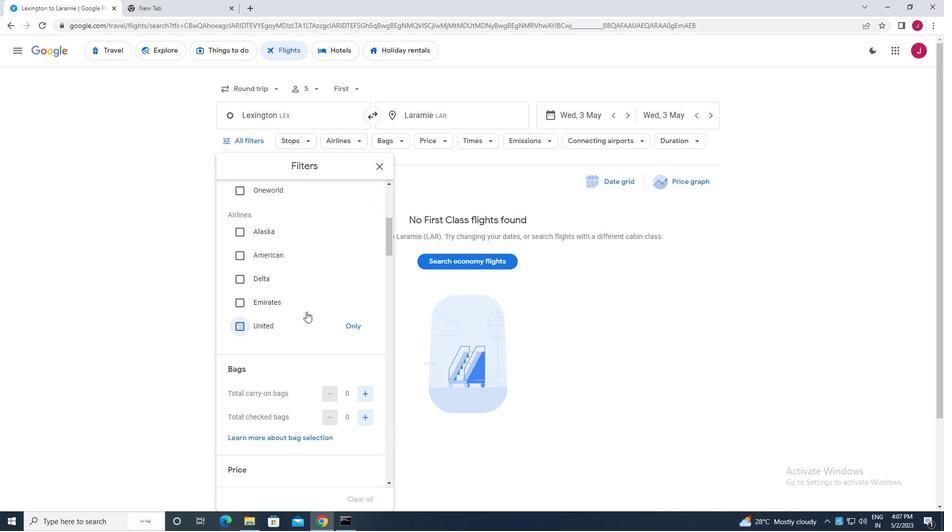 
Action: Mouse scrolled (307, 310) with delta (0, 0)
Screenshot: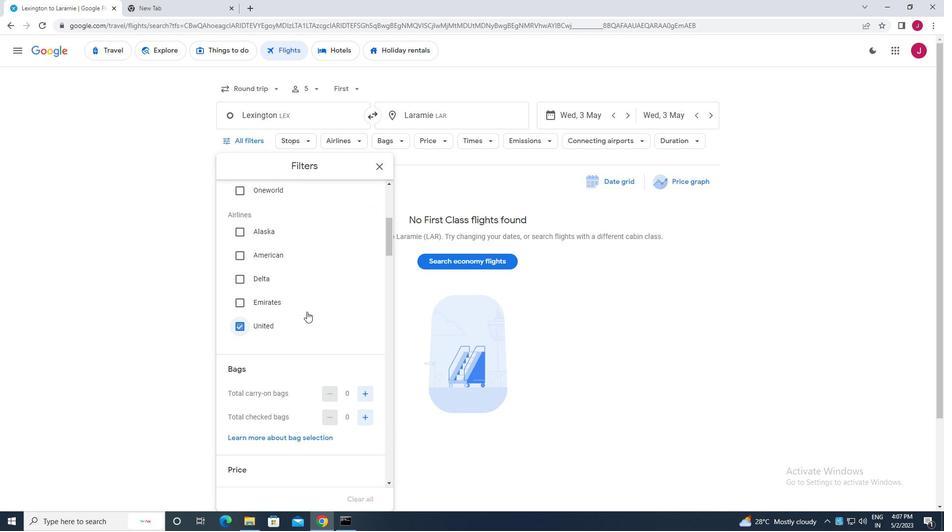 
Action: Mouse scrolled (307, 310) with delta (0, 0)
Screenshot: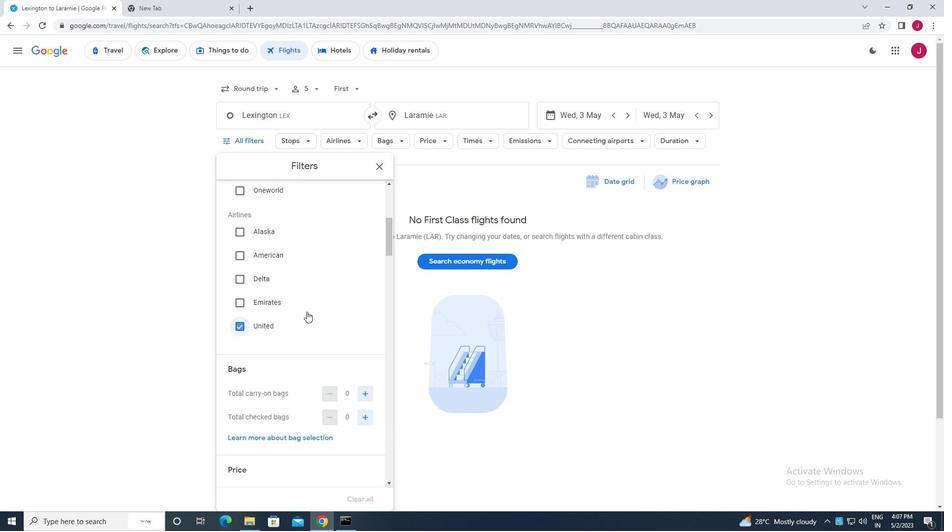 
Action: Mouse moved to (368, 247)
Screenshot: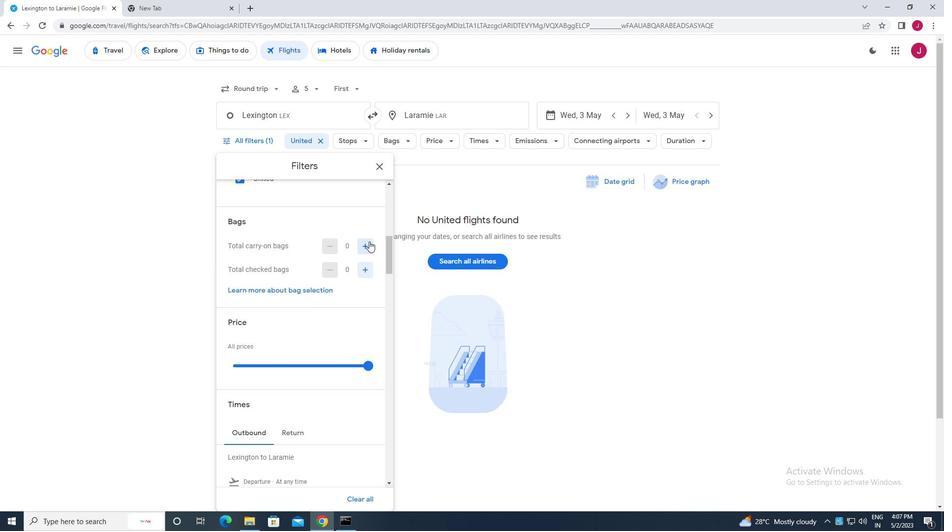 
Action: Mouse pressed left at (368, 247)
Screenshot: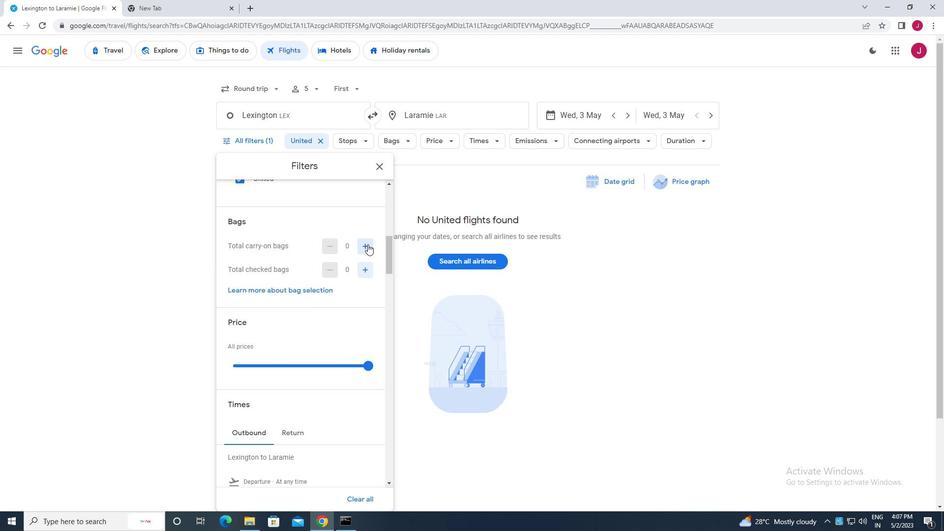 
Action: Mouse moved to (366, 272)
Screenshot: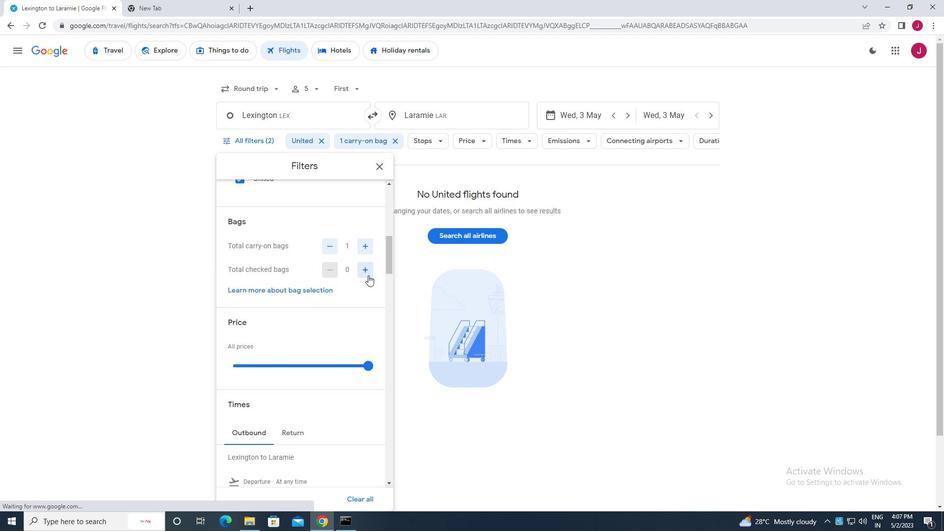 
Action: Mouse pressed left at (366, 272)
Screenshot: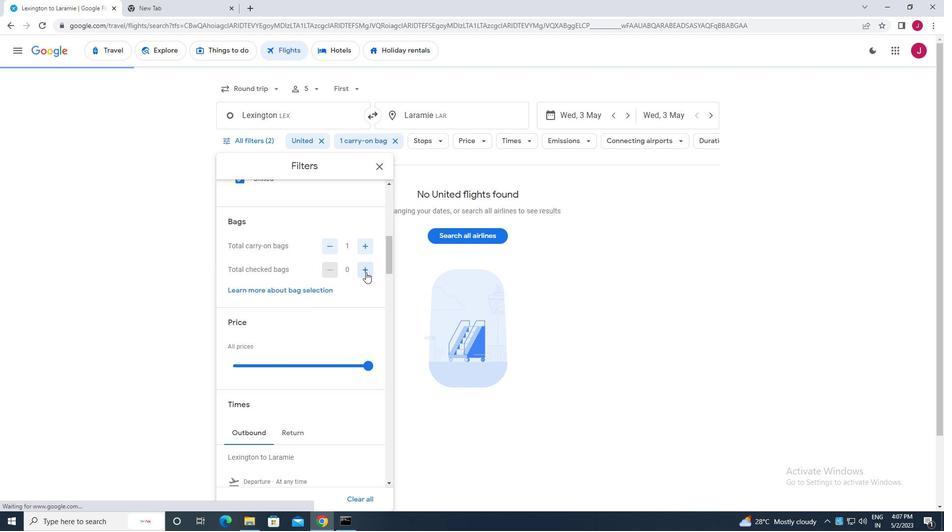 
Action: Mouse pressed left at (366, 272)
Screenshot: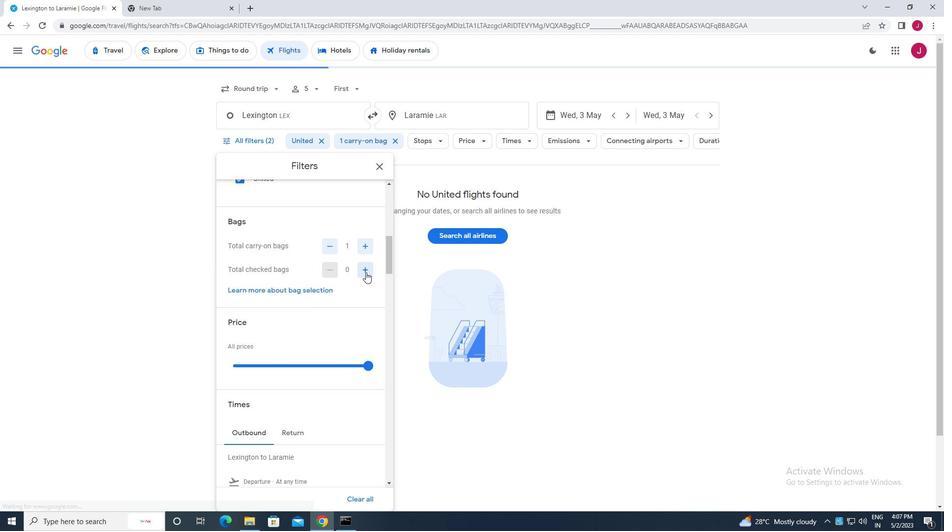 
Action: Mouse pressed left at (366, 272)
Screenshot: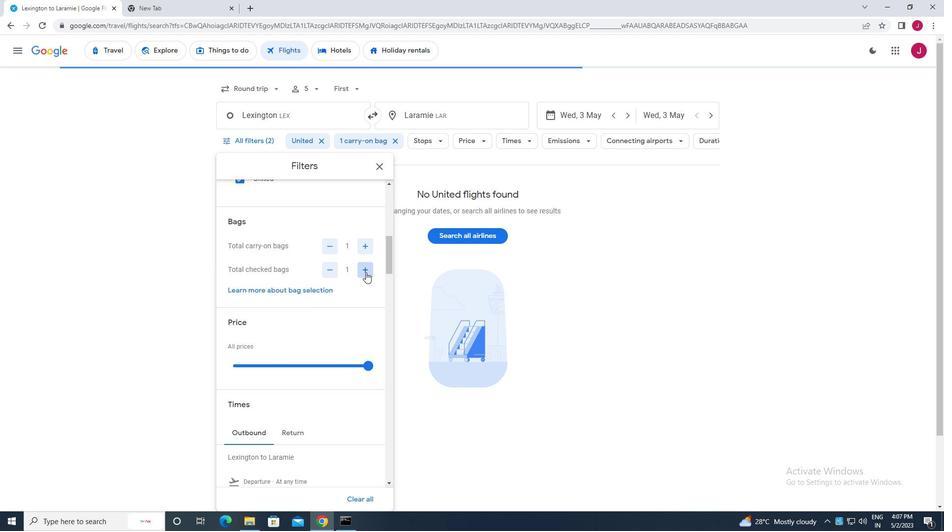 
Action: Mouse pressed left at (366, 272)
Screenshot: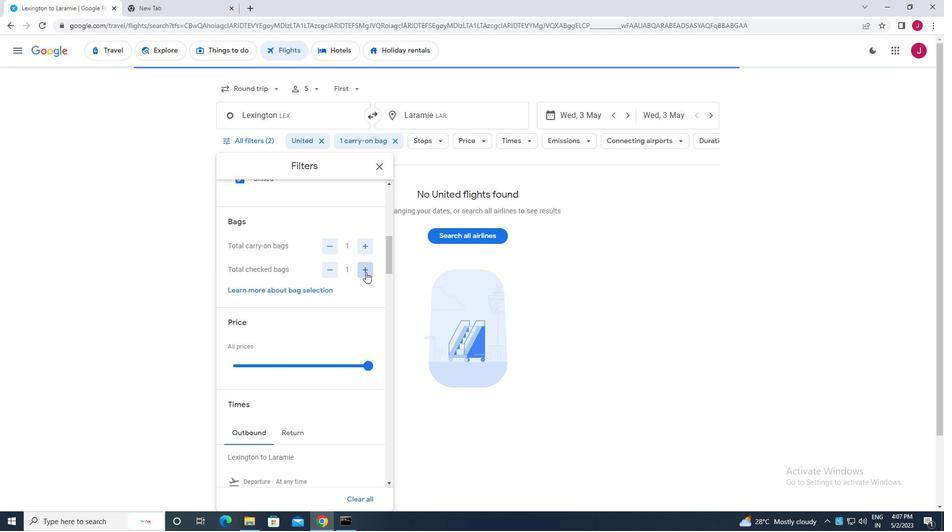 
Action: Mouse pressed left at (366, 272)
Screenshot: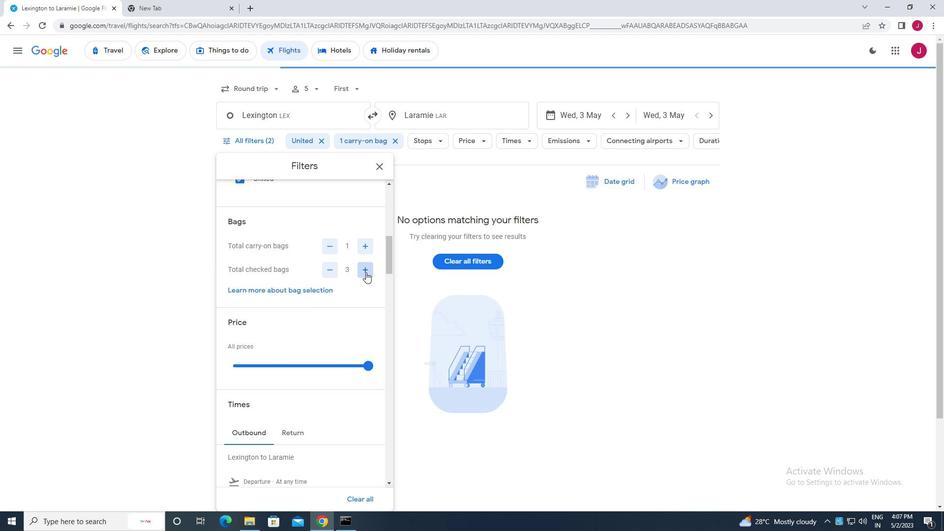 
Action: Mouse scrolled (366, 272) with delta (0, 0)
Screenshot: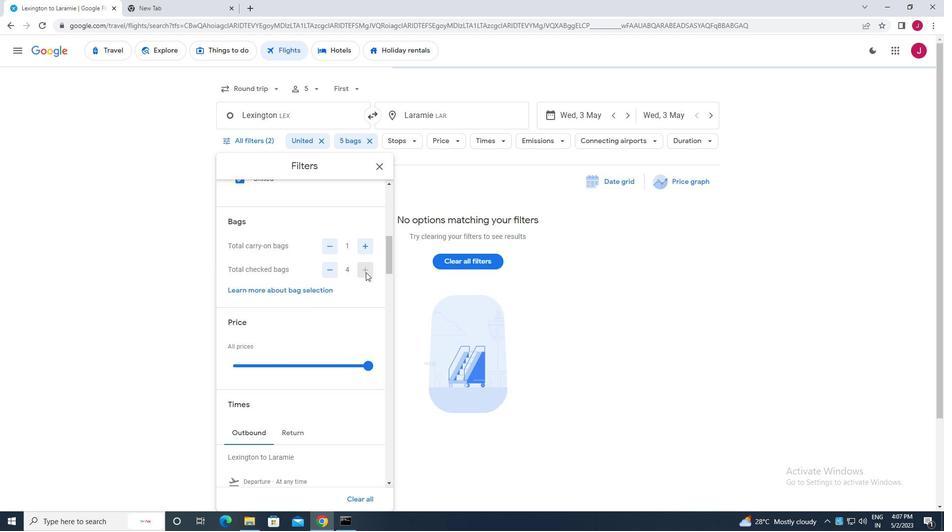 
Action: Mouse scrolled (366, 272) with delta (0, 0)
Screenshot: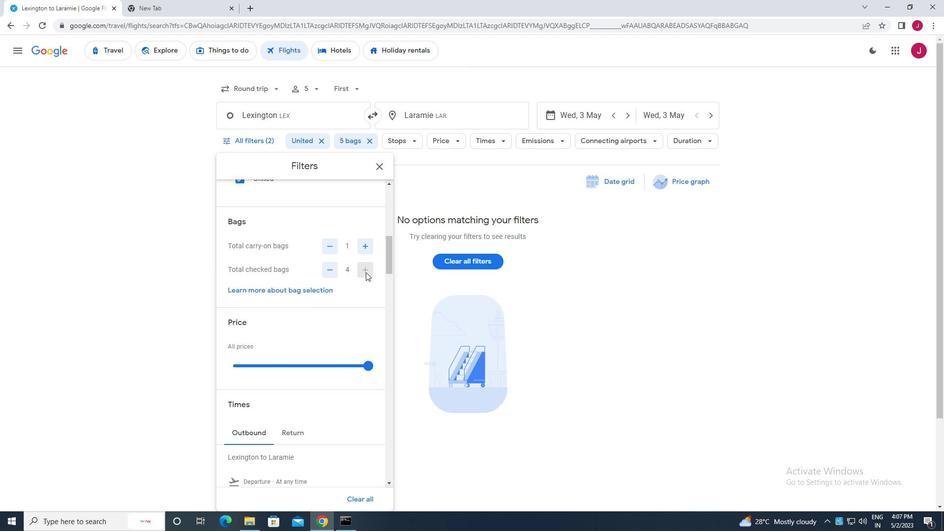 
Action: Mouse moved to (366, 266)
Screenshot: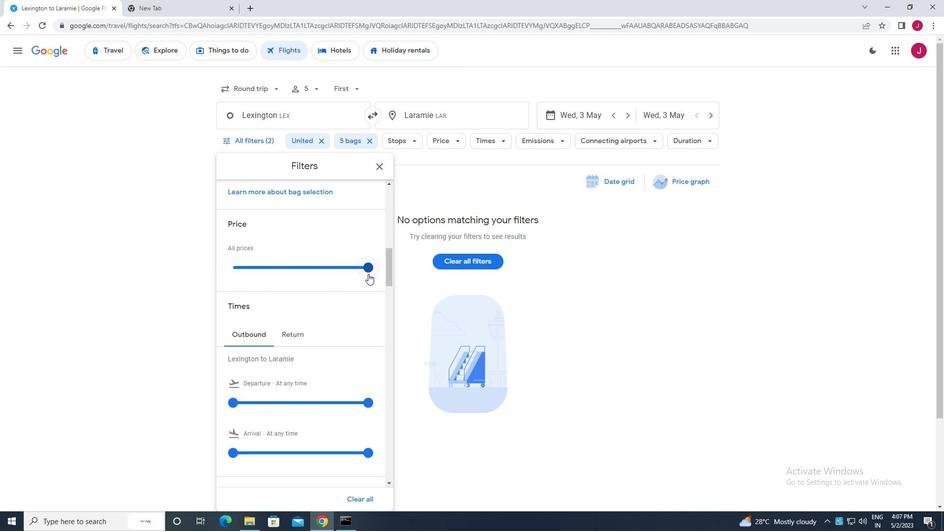 
Action: Mouse pressed left at (366, 266)
Screenshot: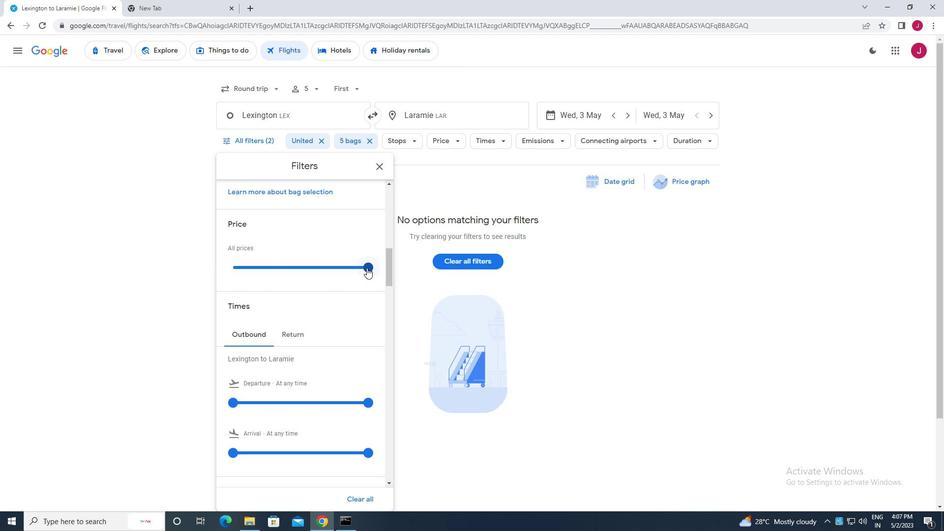 
Action: Mouse moved to (255, 343)
Screenshot: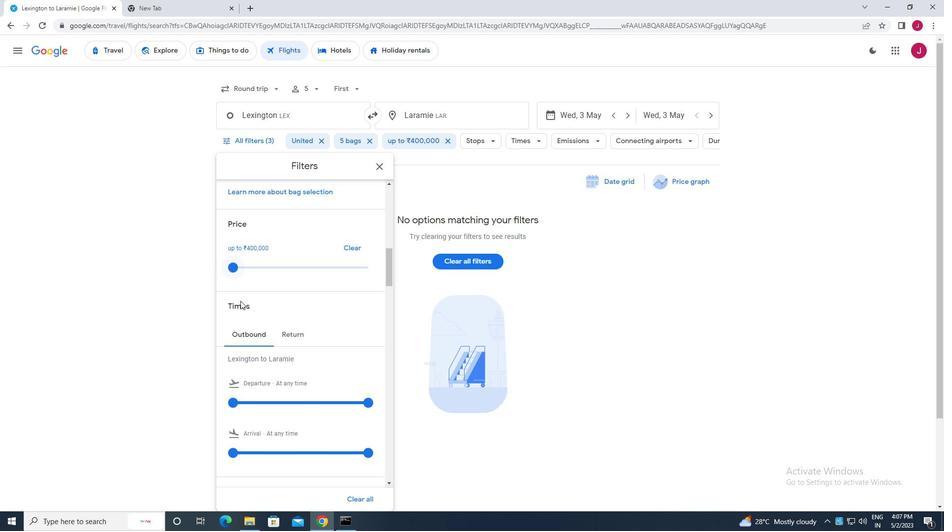 
Action: Mouse scrolled (255, 343) with delta (0, 0)
Screenshot: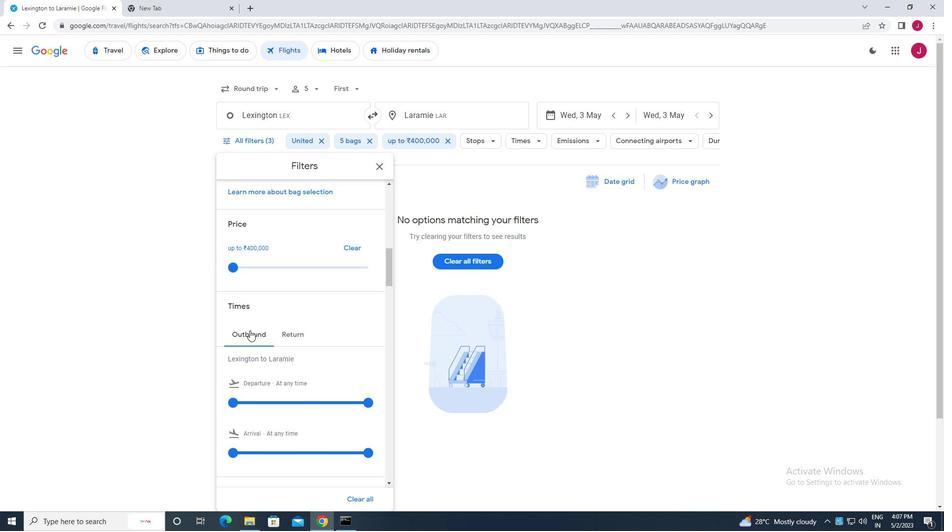 
Action: Mouse scrolled (255, 343) with delta (0, 0)
Screenshot: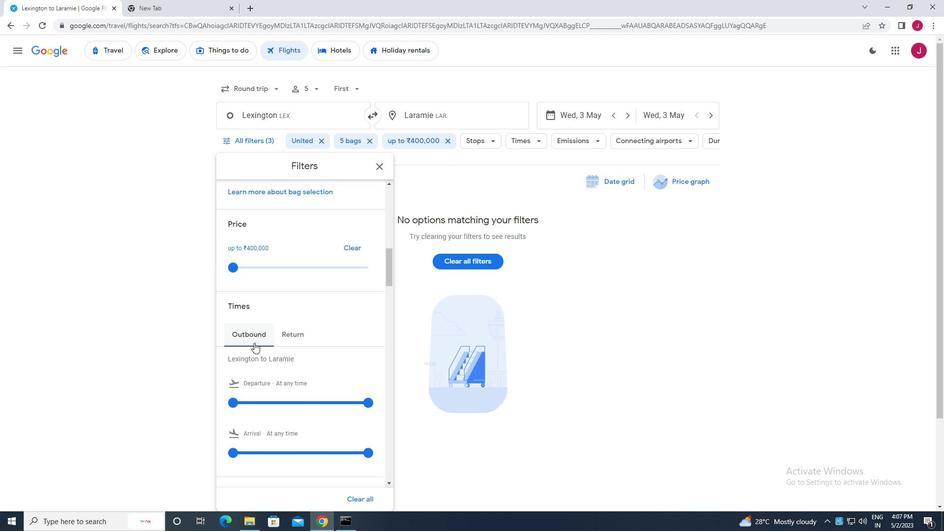 
Action: Mouse scrolled (255, 343) with delta (0, 0)
Screenshot: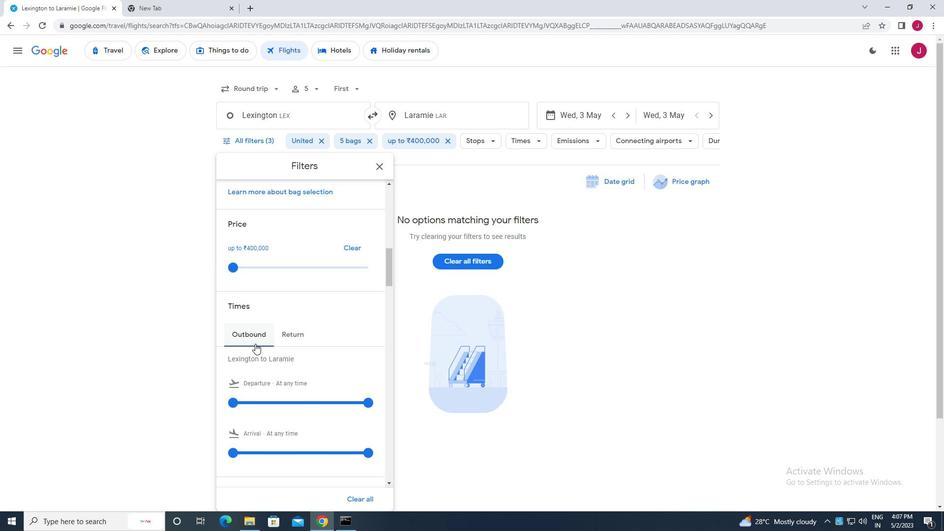
Action: Mouse moved to (235, 255)
Screenshot: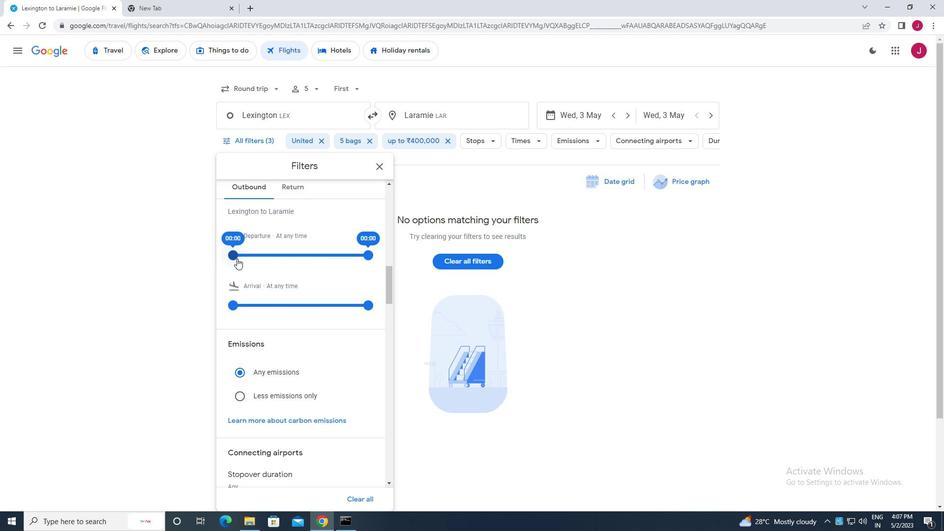 
Action: Mouse pressed left at (235, 255)
Screenshot: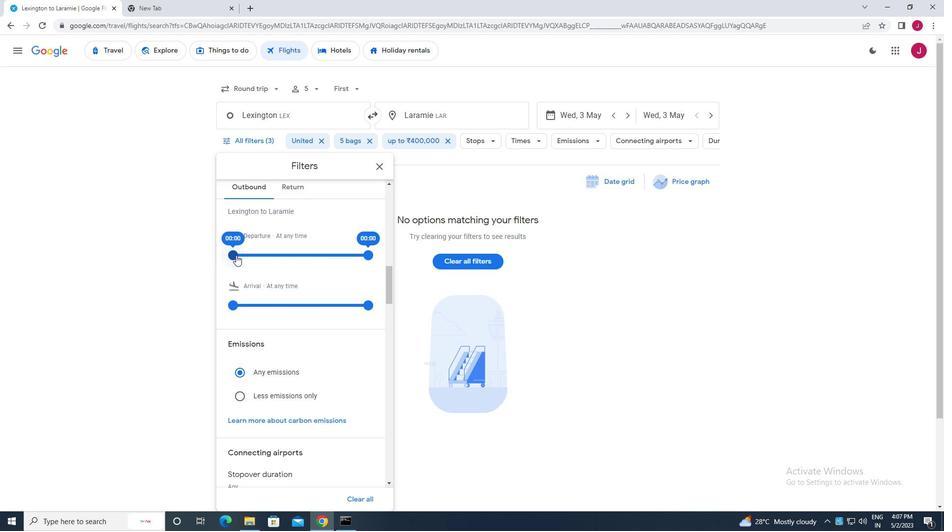 
Action: Mouse moved to (370, 254)
Screenshot: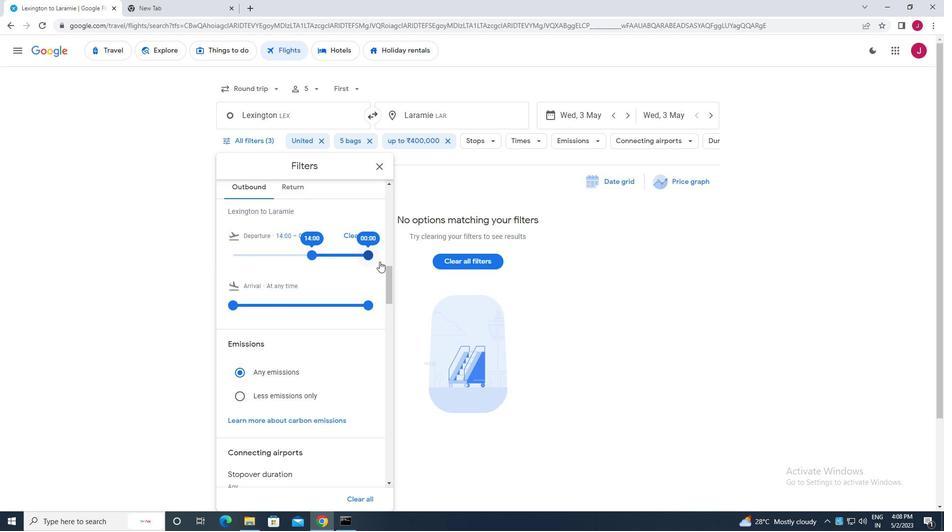 
Action: Mouse pressed left at (370, 254)
Screenshot: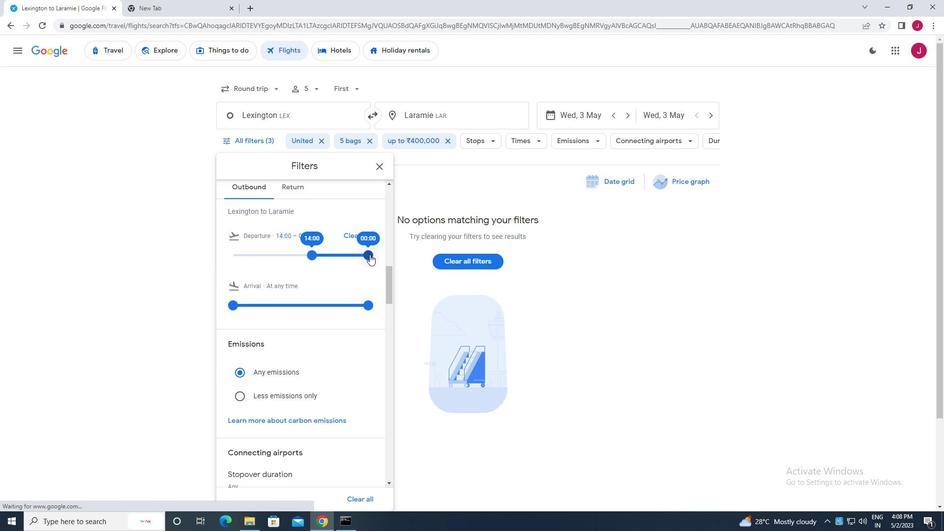 
Action: Mouse moved to (335, 184)
Screenshot: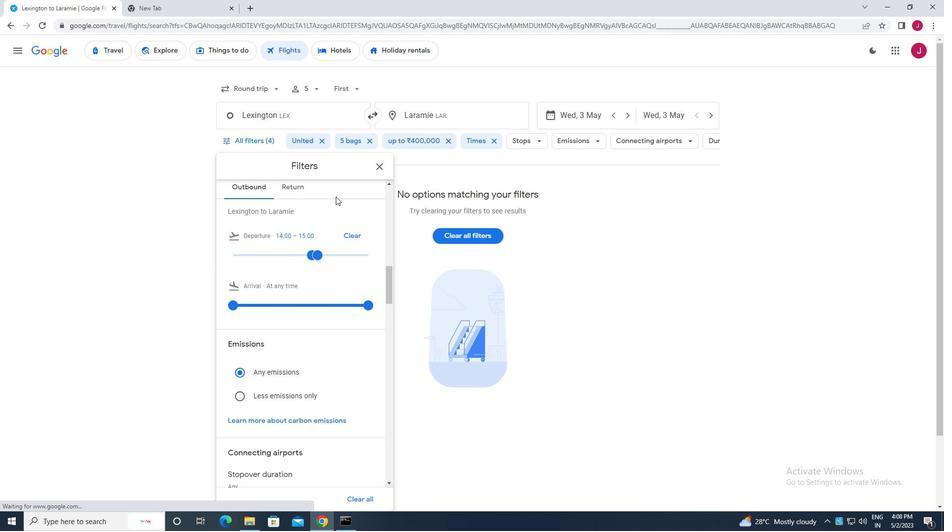 
Action: Mouse pressed left at (335, 184)
Screenshot: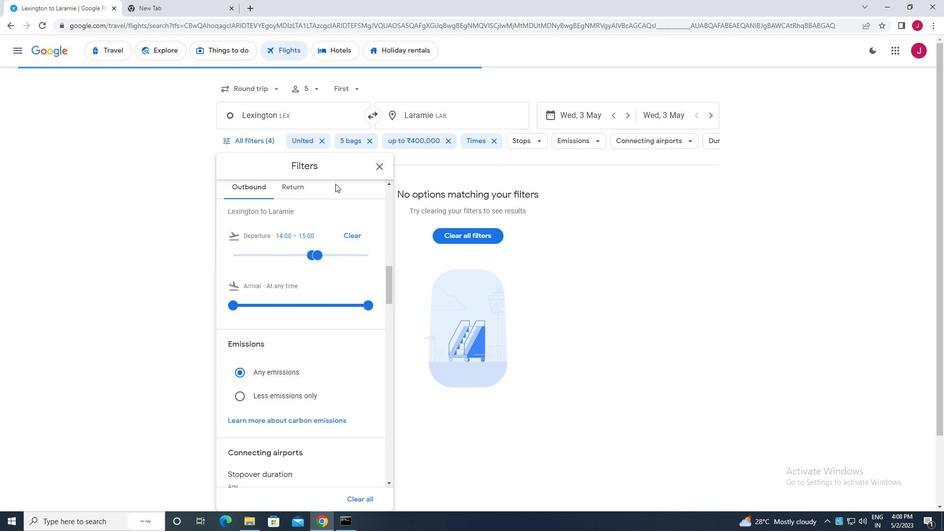 
Action: Mouse moved to (310, 187)
Screenshot: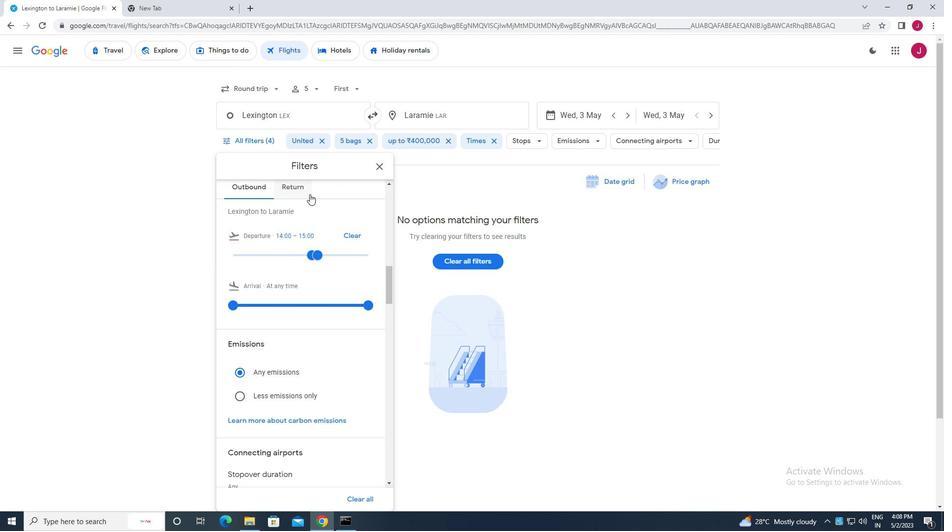 
Action: Mouse pressed left at (310, 187)
Screenshot: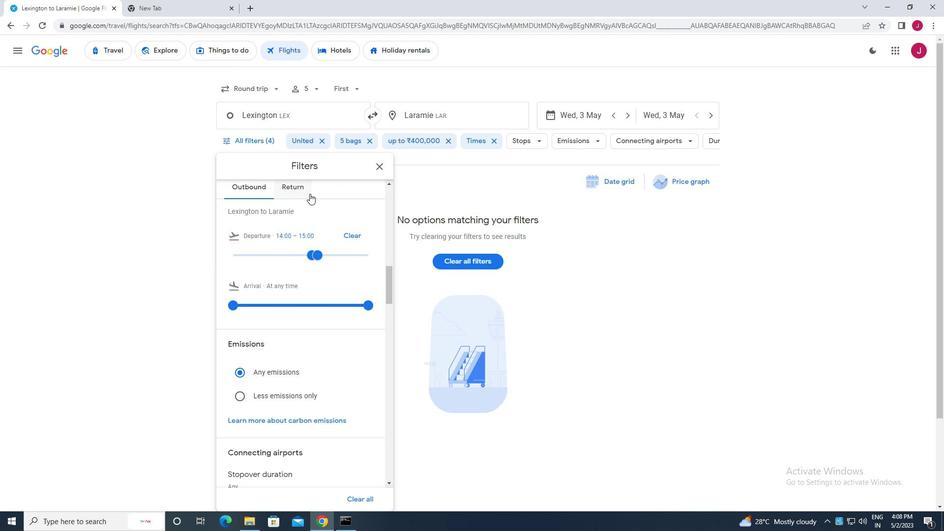 
Action: Mouse moved to (235, 256)
Screenshot: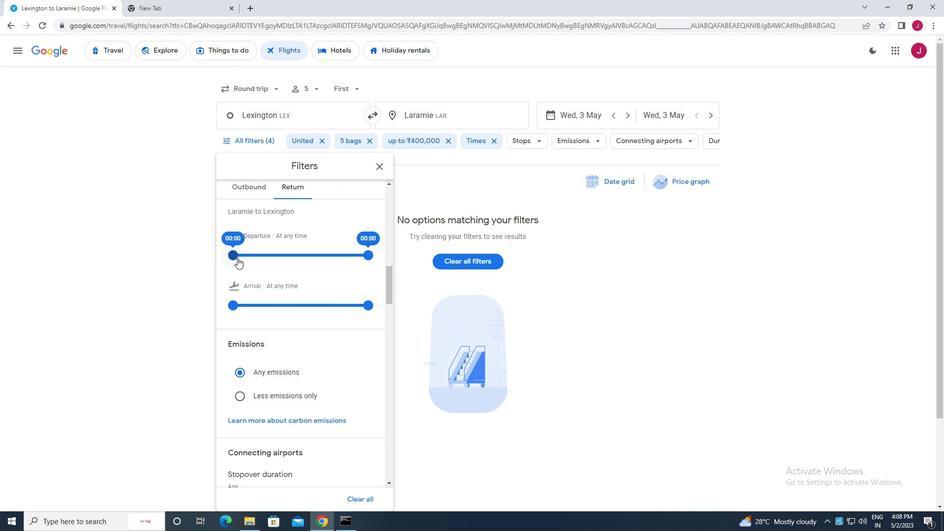 
Action: Mouse pressed left at (235, 256)
Screenshot: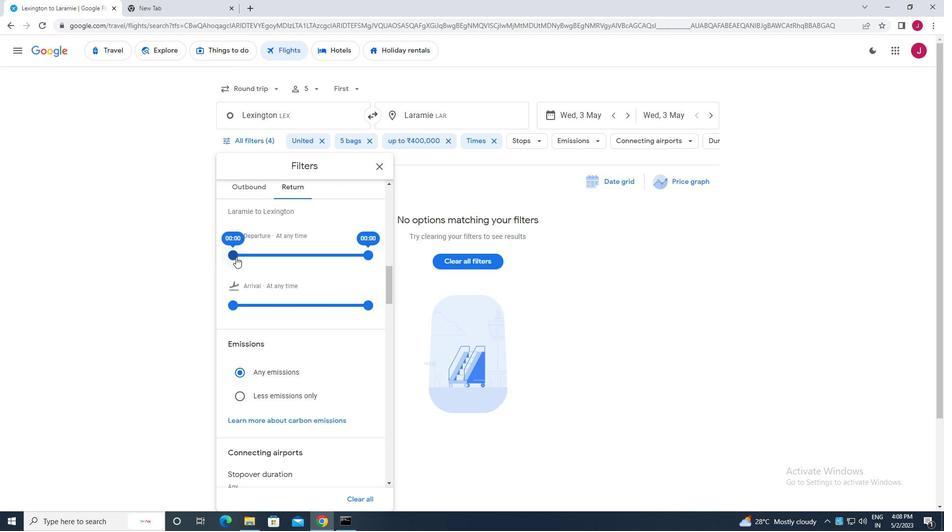 
Action: Mouse moved to (381, 169)
Screenshot: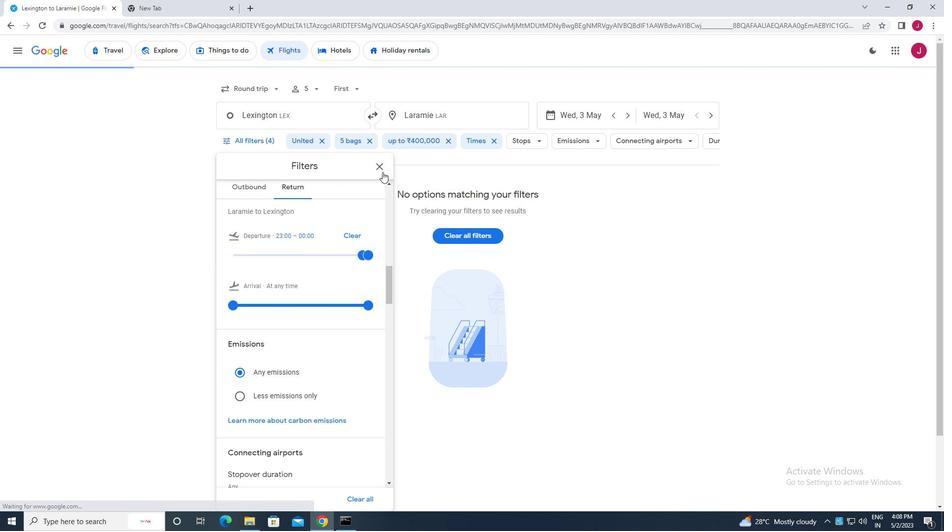 
Action: Mouse pressed left at (381, 169)
Screenshot: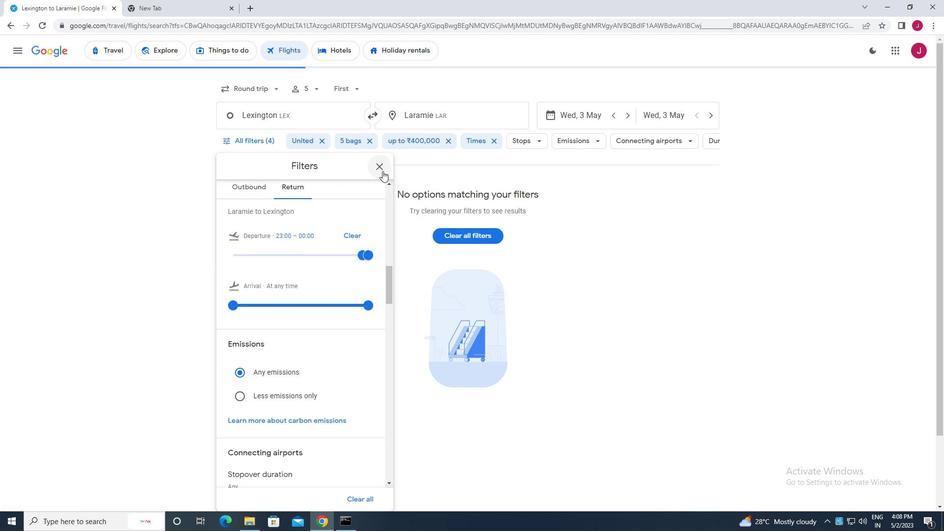 
